Task: Add Sprouts Large Ripe Black Olives to the cart.
Action: Mouse moved to (17, 74)
Screenshot: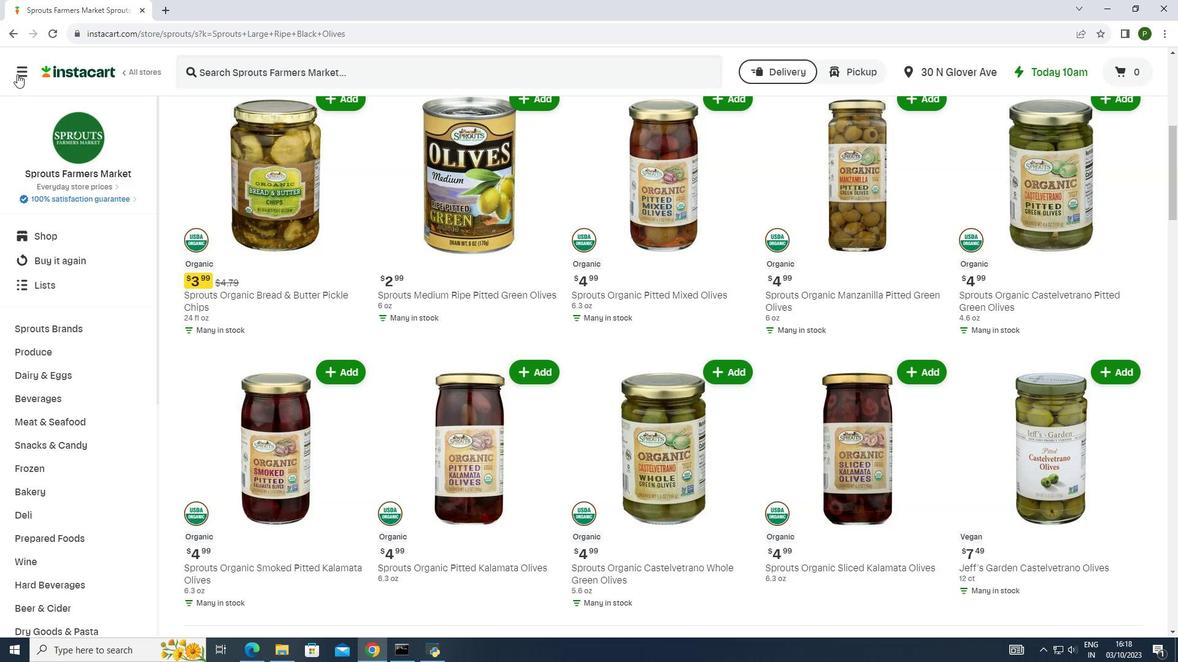 
Action: Mouse pressed left at (17, 74)
Screenshot: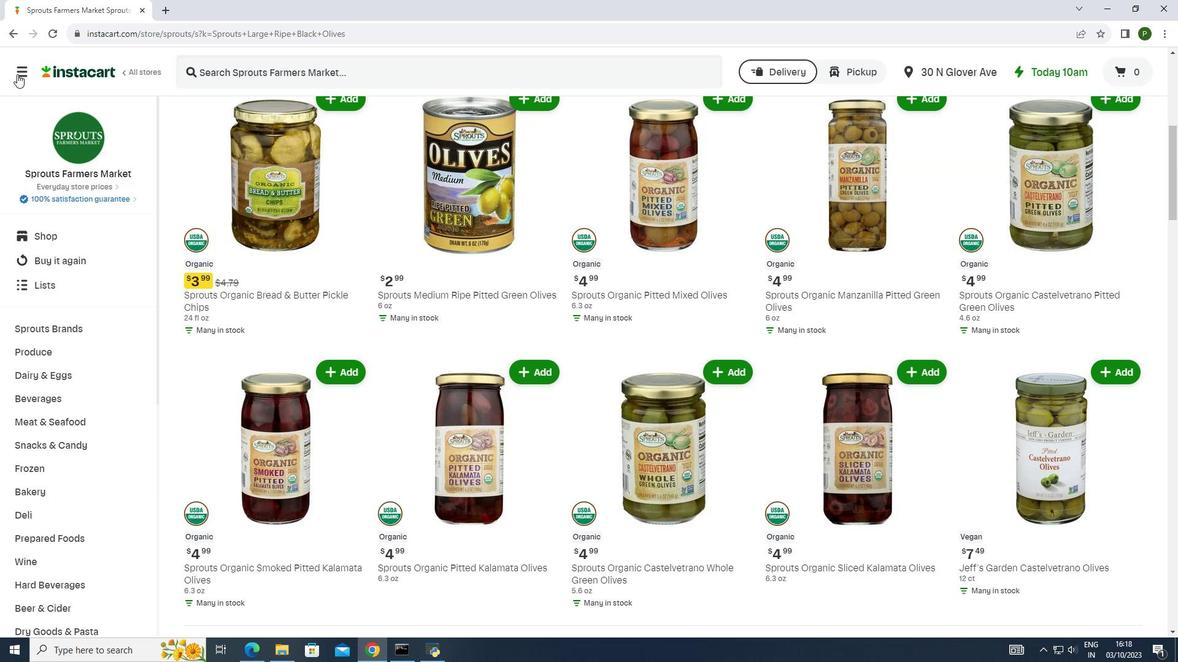 
Action: Mouse moved to (43, 322)
Screenshot: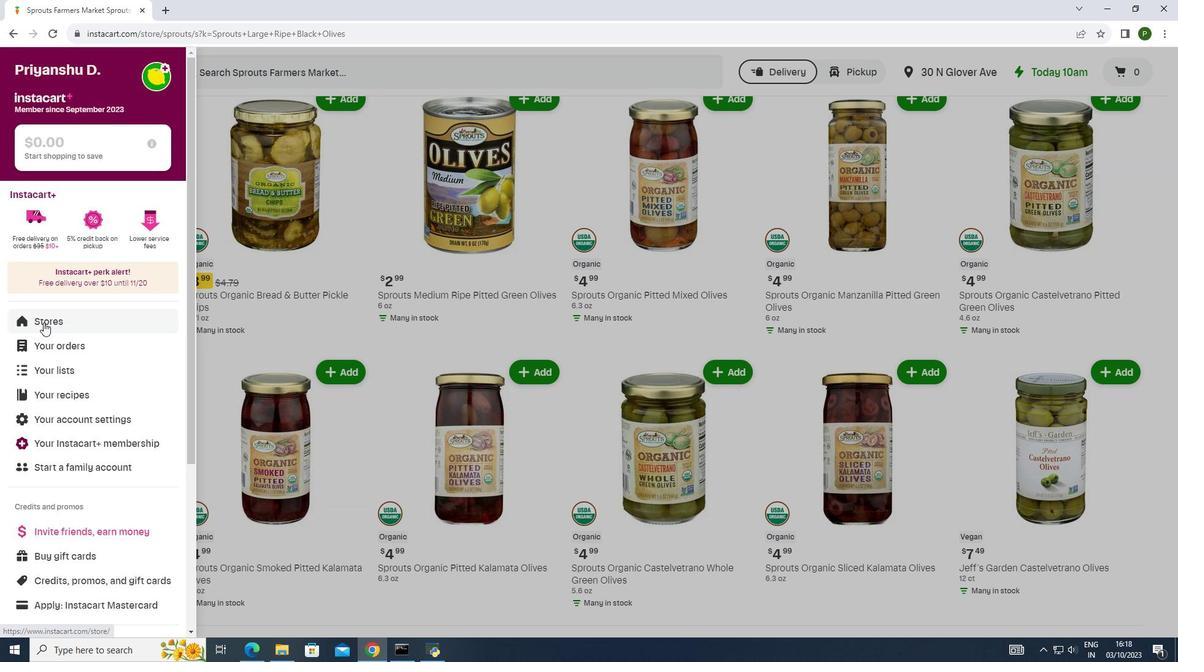 
Action: Mouse pressed left at (43, 322)
Screenshot: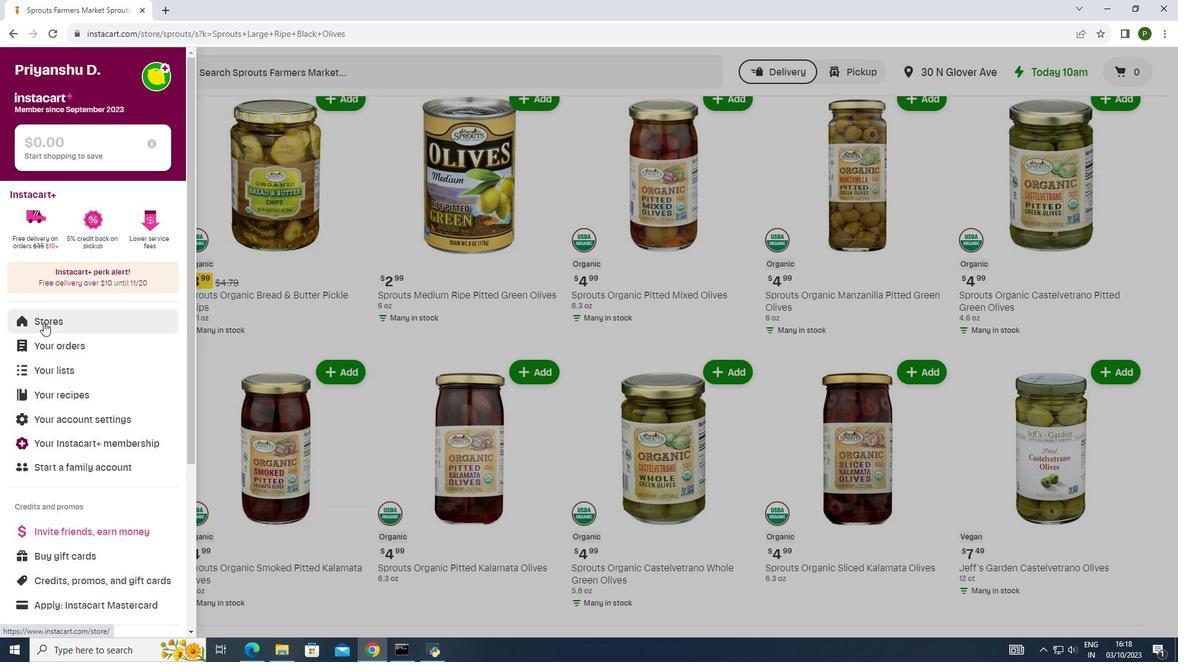 
Action: Mouse moved to (278, 130)
Screenshot: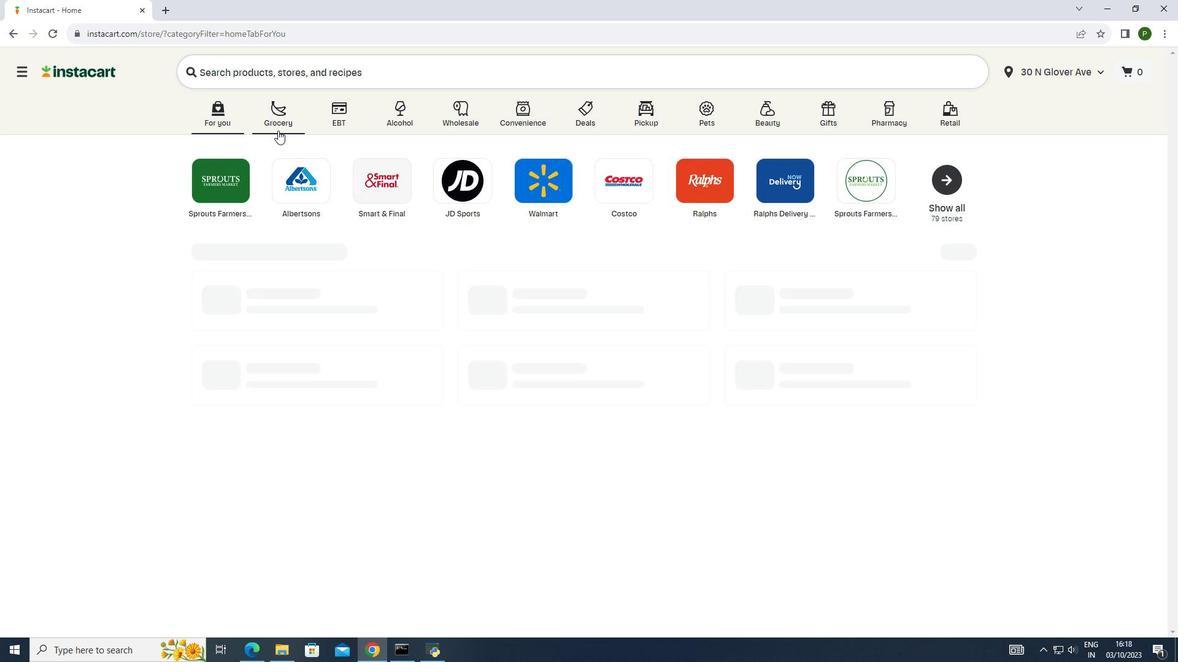 
Action: Mouse pressed left at (278, 130)
Screenshot: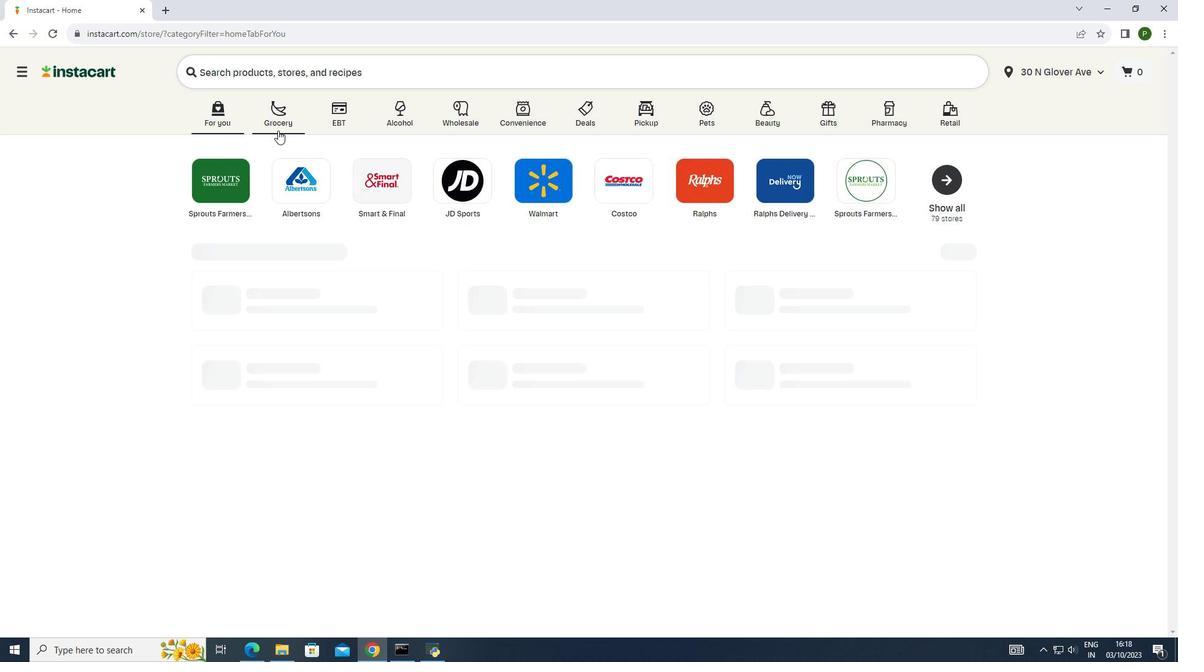
Action: Mouse moved to (615, 186)
Screenshot: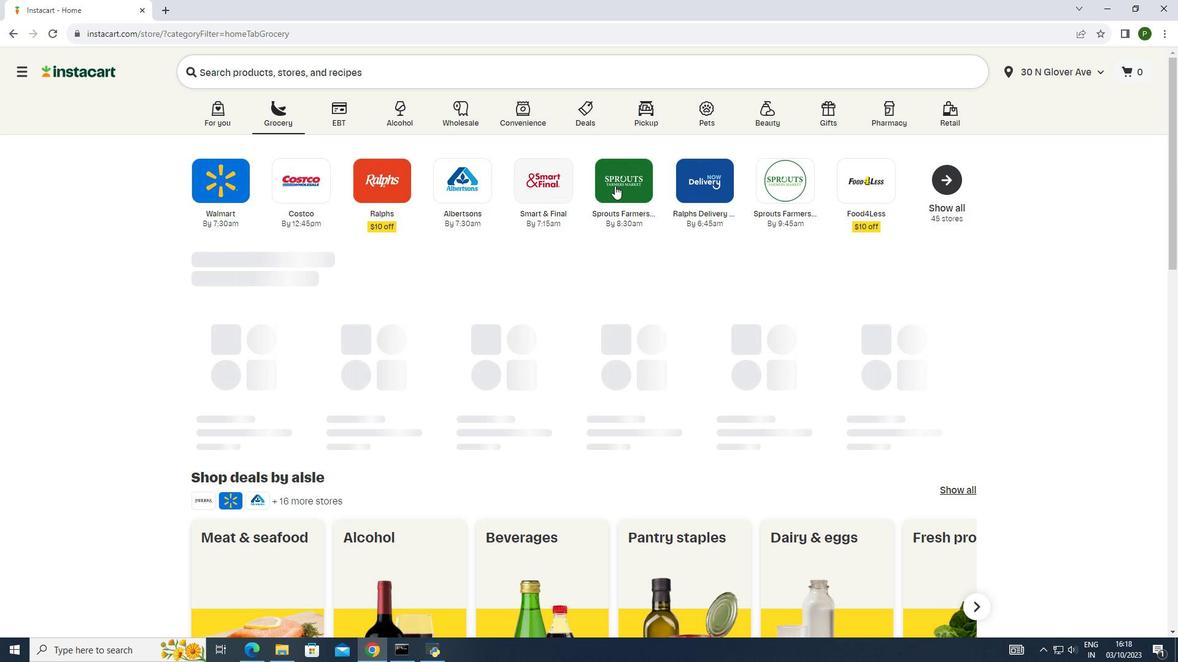 
Action: Mouse pressed left at (615, 186)
Screenshot: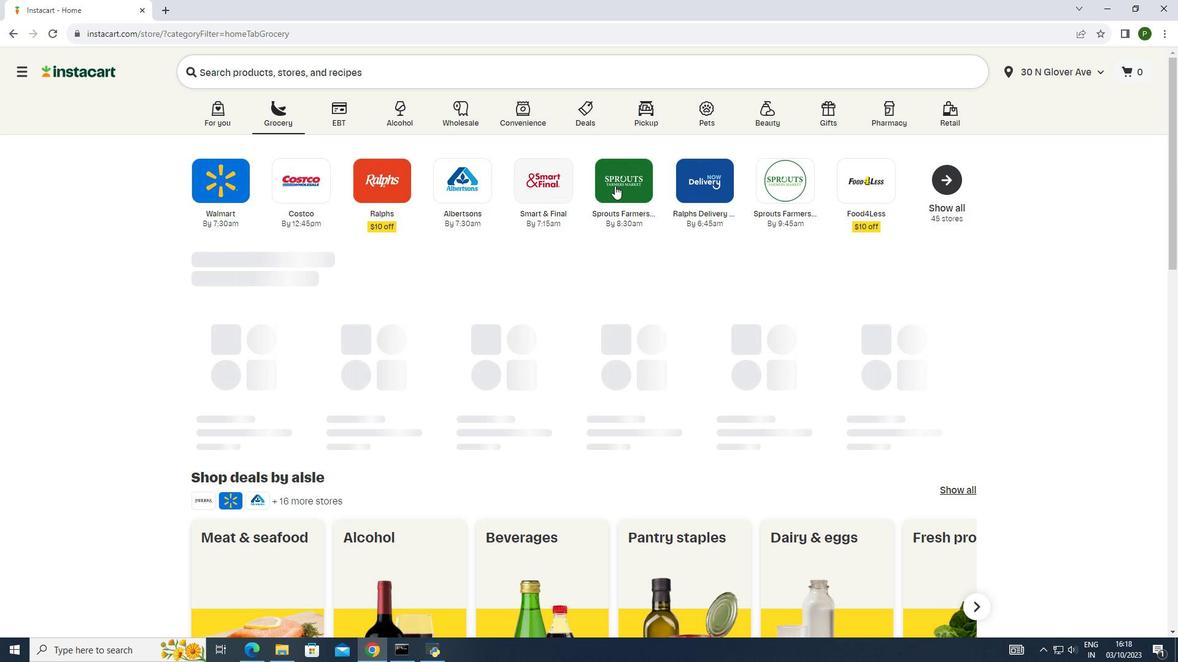 
Action: Mouse moved to (81, 325)
Screenshot: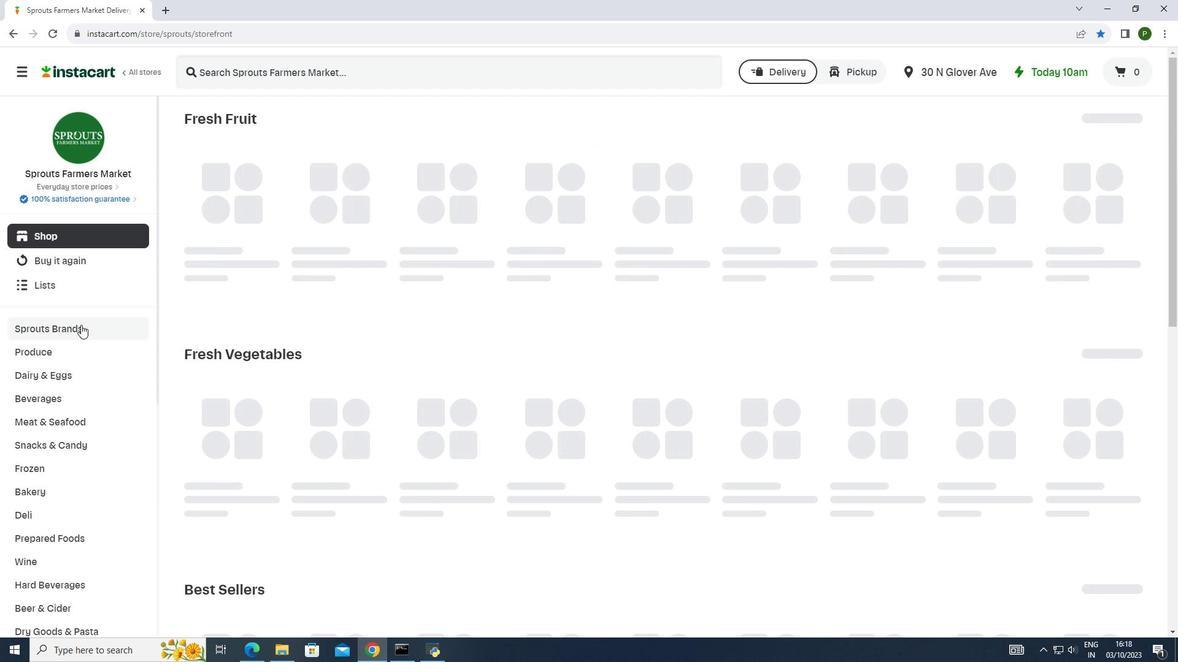 
Action: Mouse pressed left at (81, 325)
Screenshot: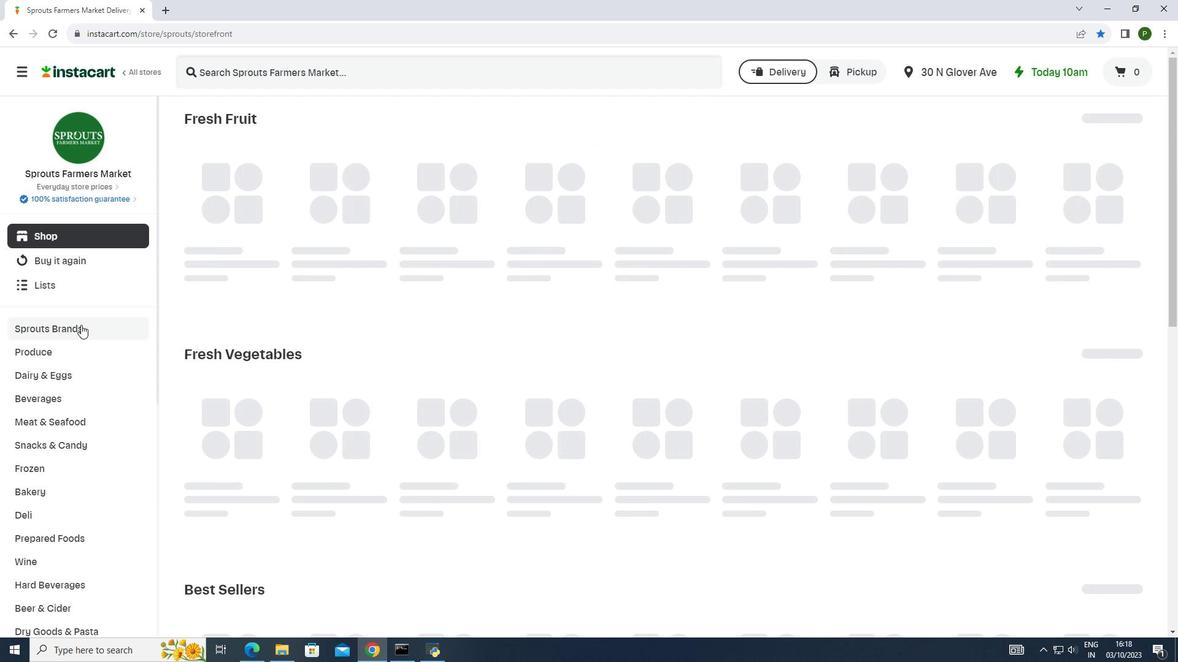 
Action: Mouse moved to (50, 426)
Screenshot: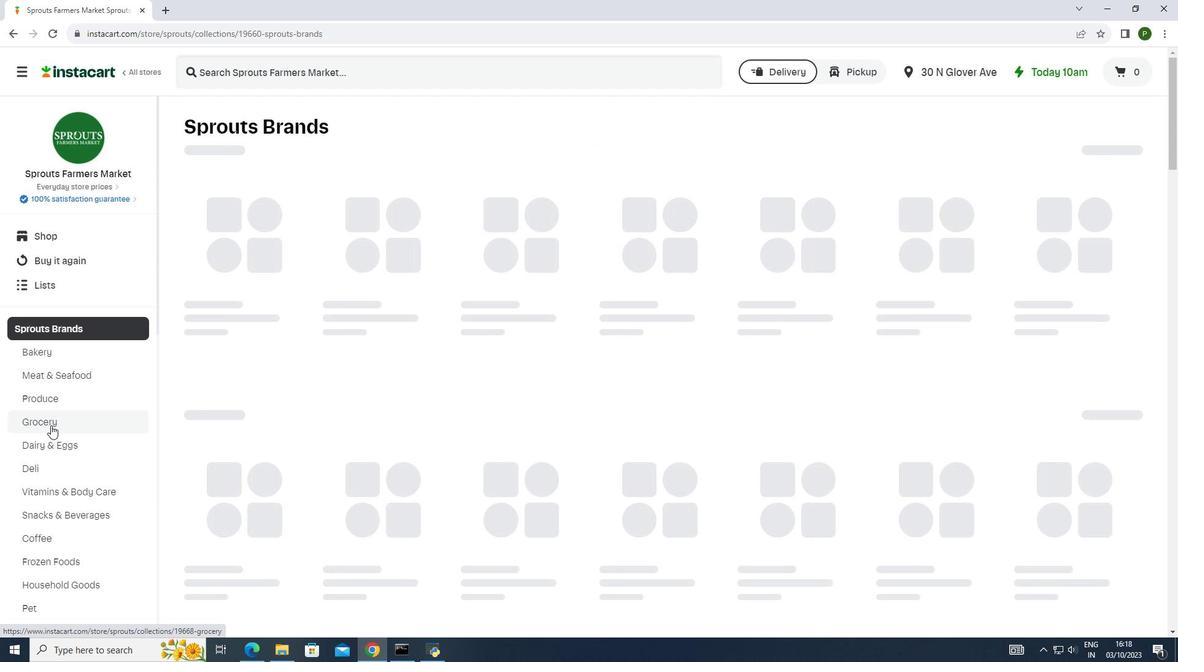 
Action: Mouse pressed left at (50, 426)
Screenshot: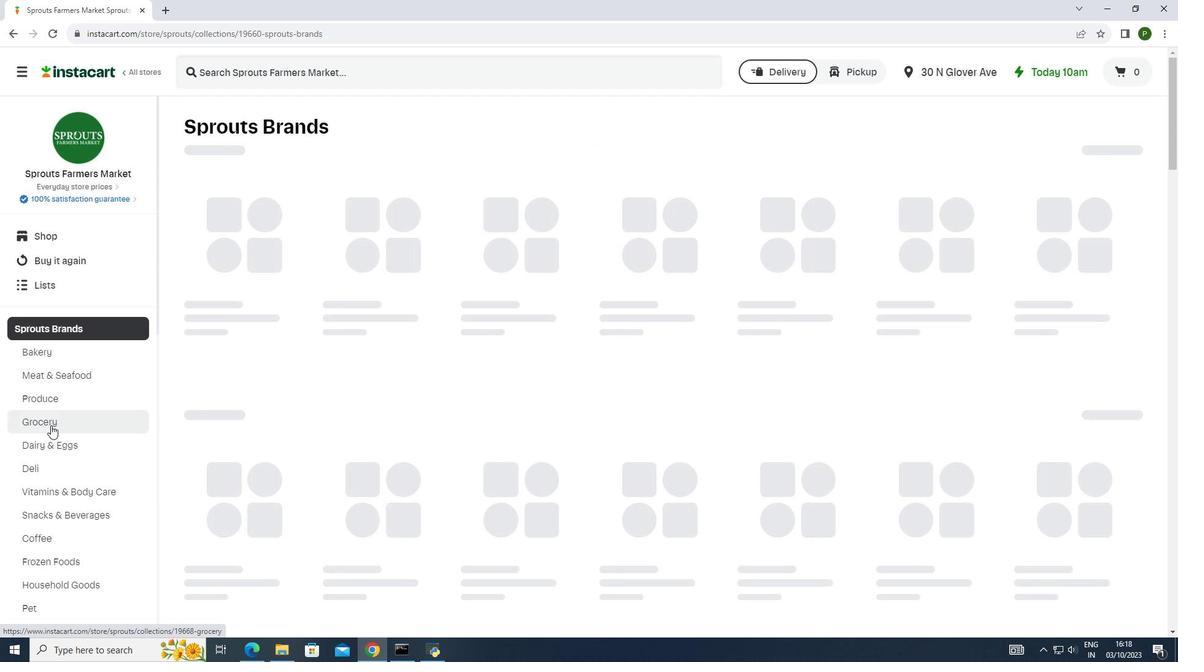 
Action: Mouse moved to (257, 252)
Screenshot: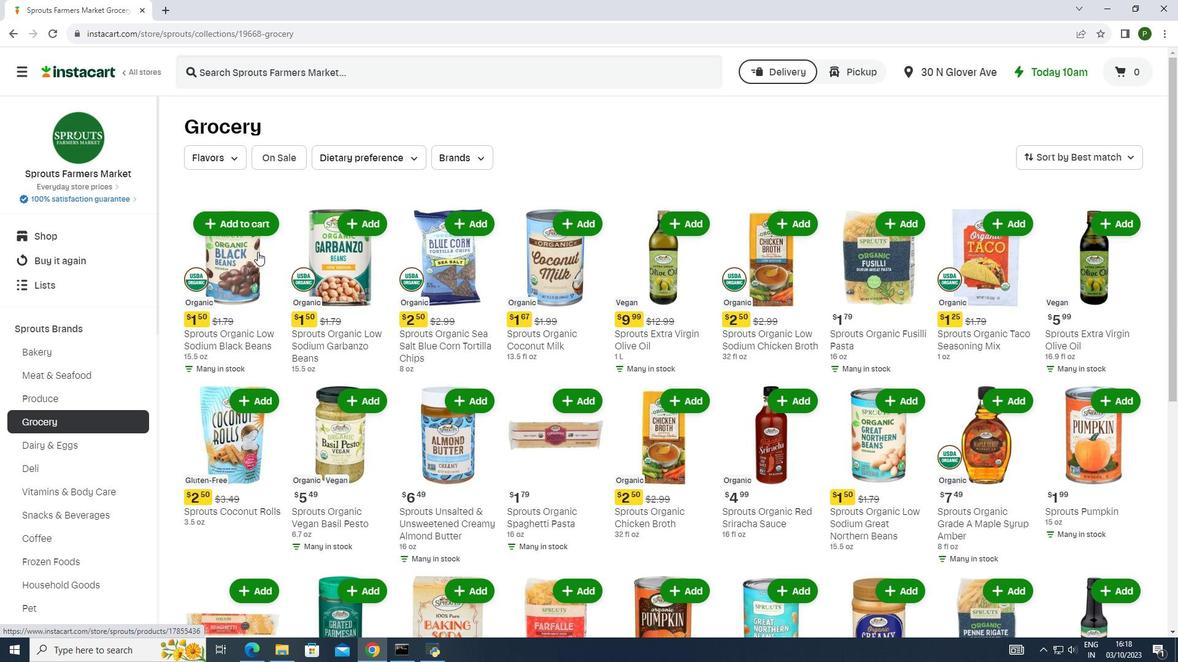 
Action: Mouse scrolled (257, 251) with delta (0, 0)
Screenshot: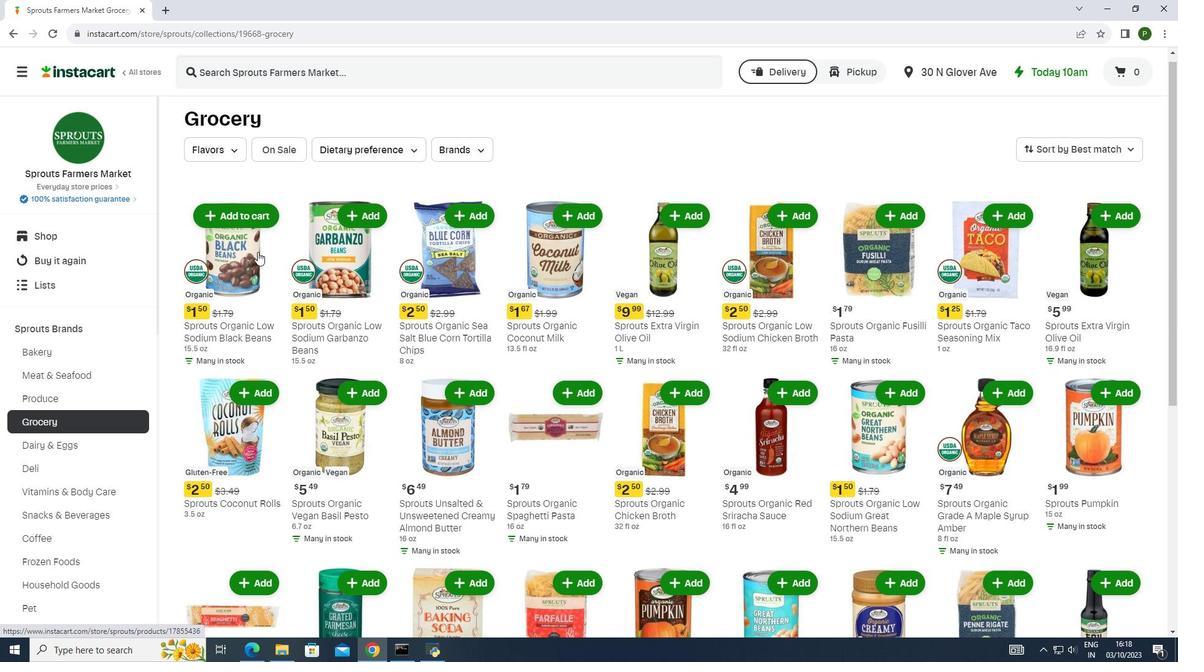 
Action: Mouse moved to (295, 255)
Screenshot: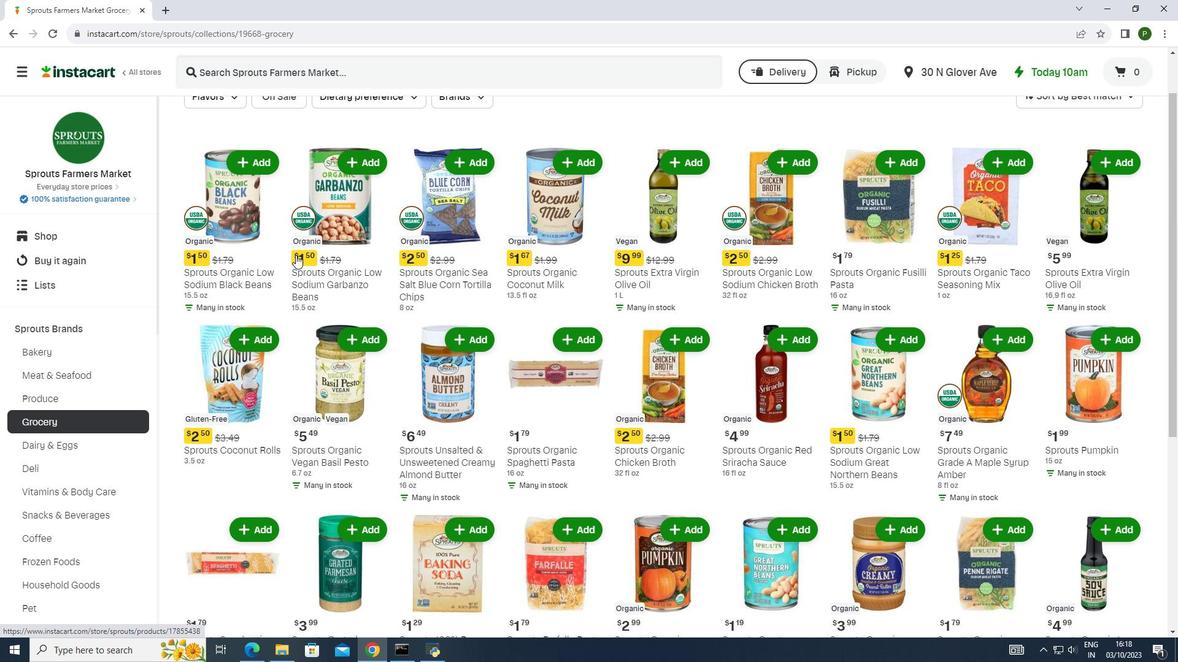 
Action: Mouse scrolled (295, 254) with delta (0, 0)
Screenshot: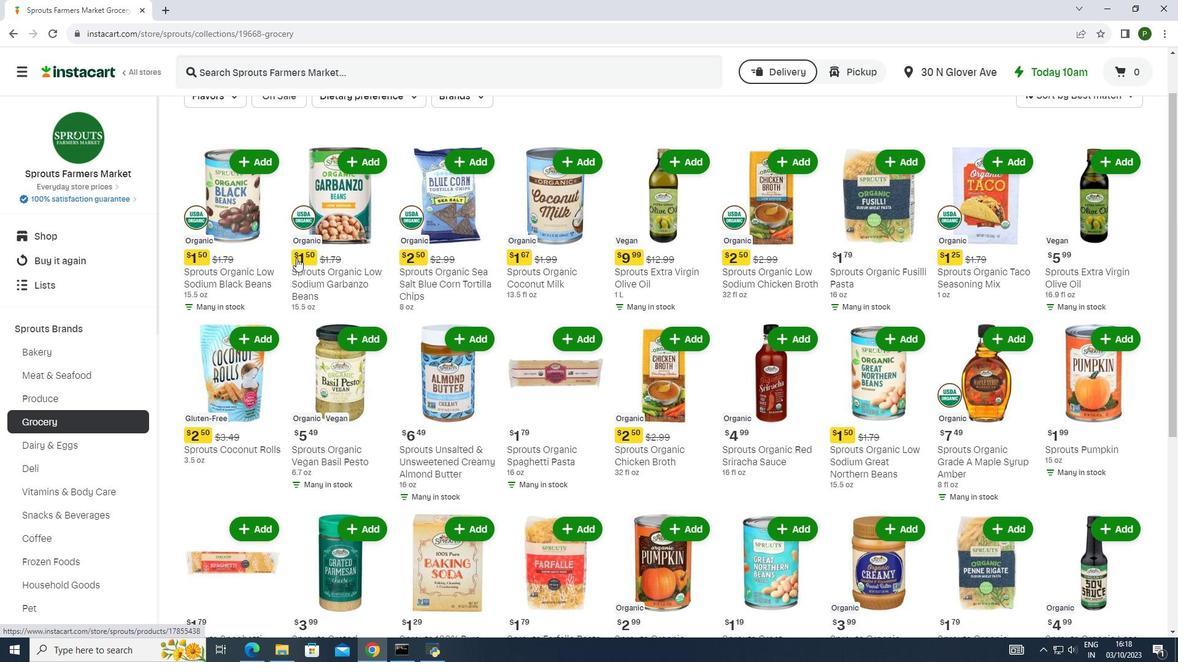 
Action: Mouse moved to (297, 260)
Screenshot: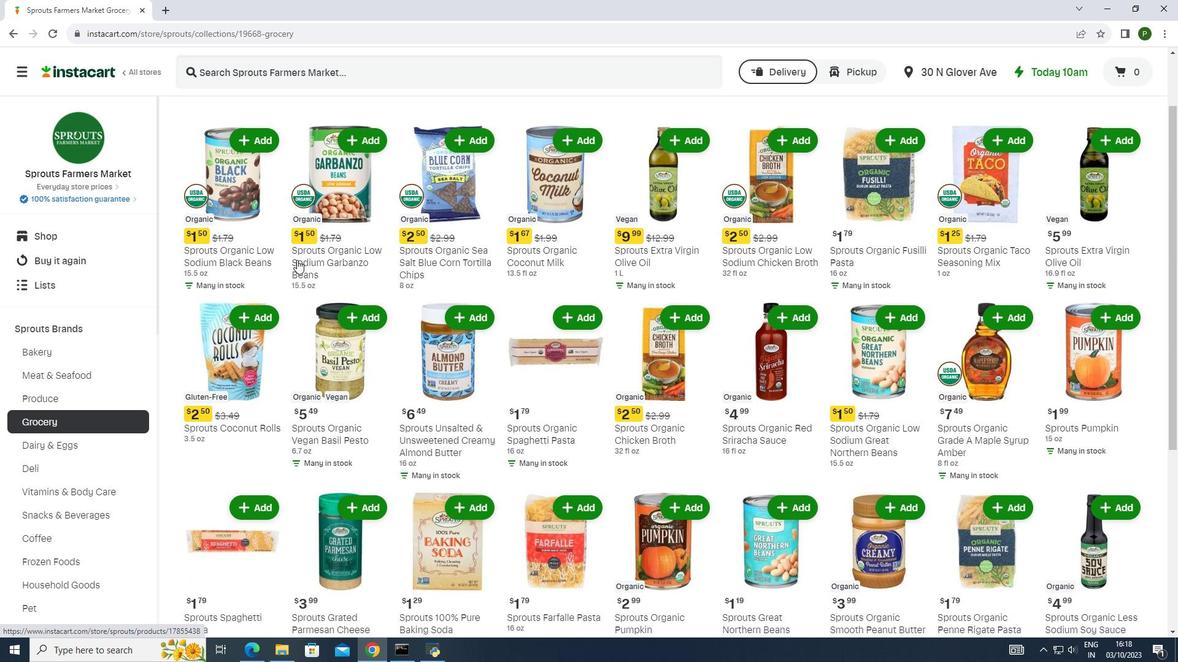 
Action: Mouse scrolled (297, 259) with delta (0, 0)
Screenshot: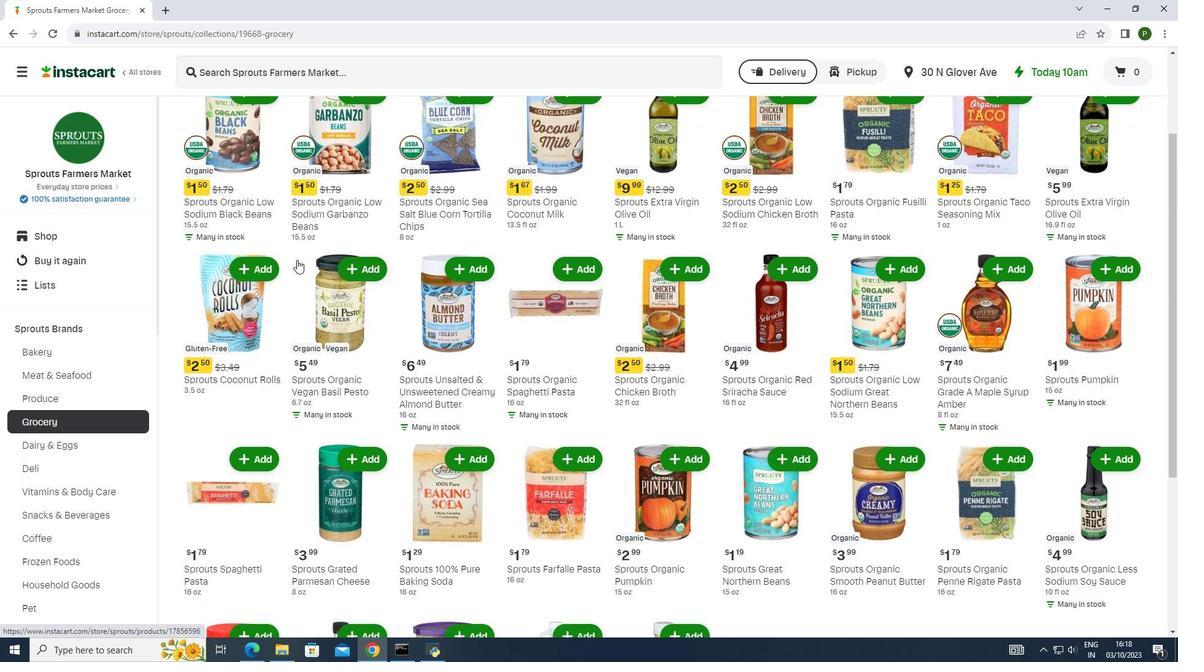 
Action: Mouse moved to (271, 269)
Screenshot: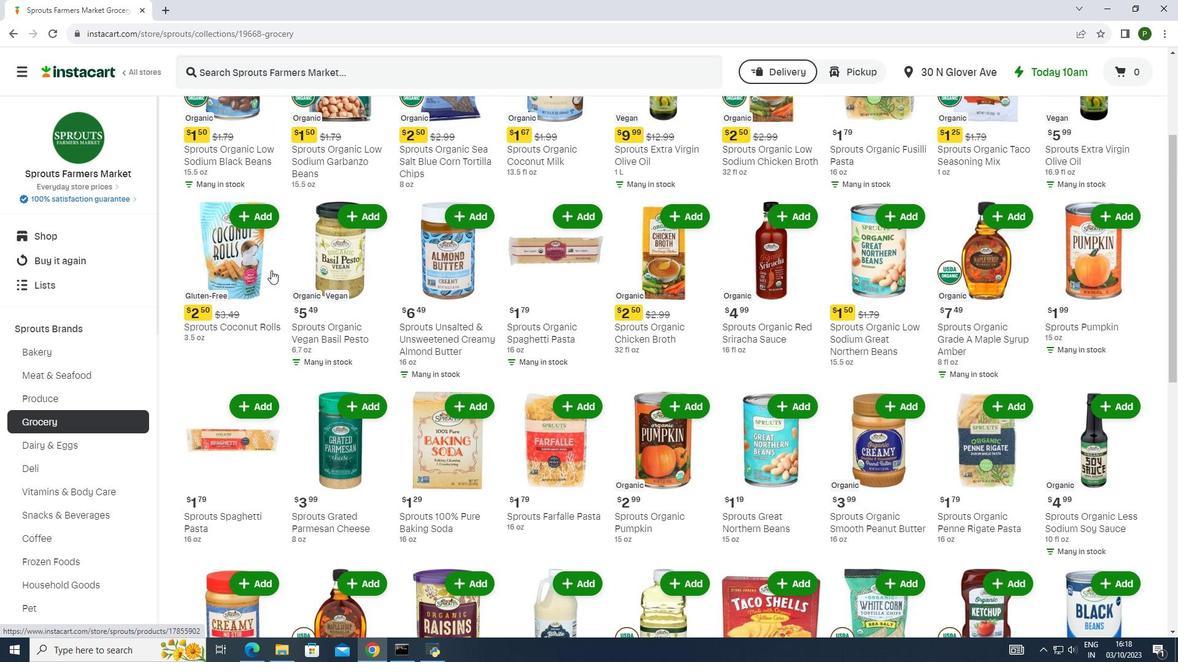 
Action: Mouse scrolled (271, 268) with delta (0, 0)
Screenshot: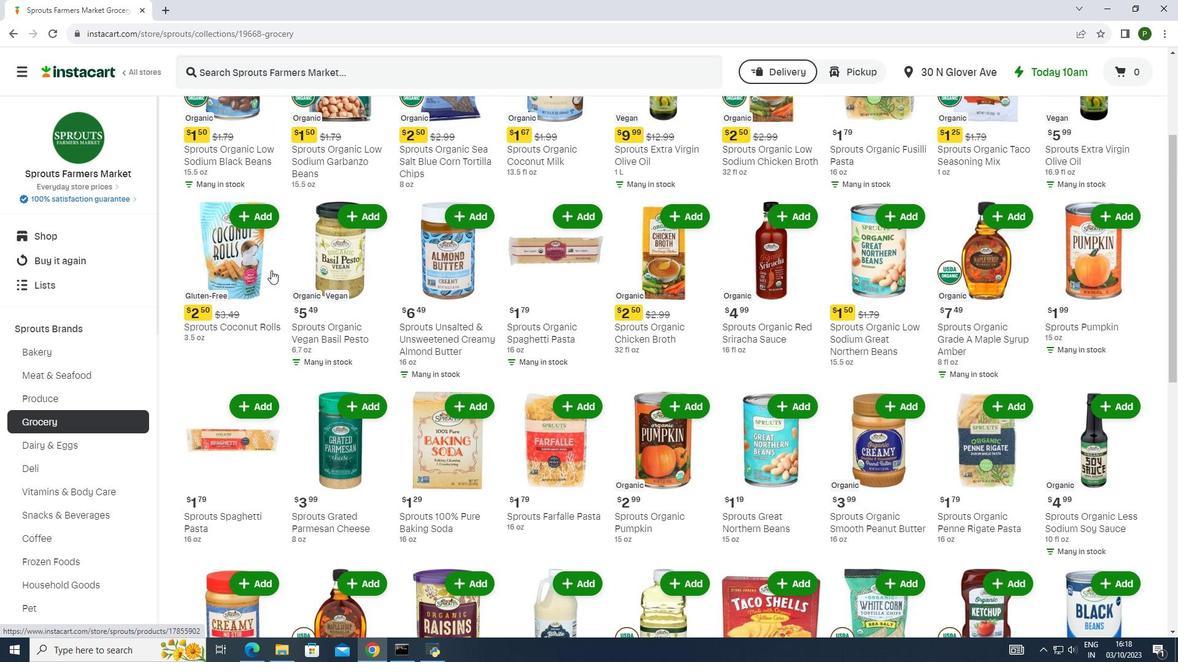 
Action: Mouse moved to (271, 270)
Screenshot: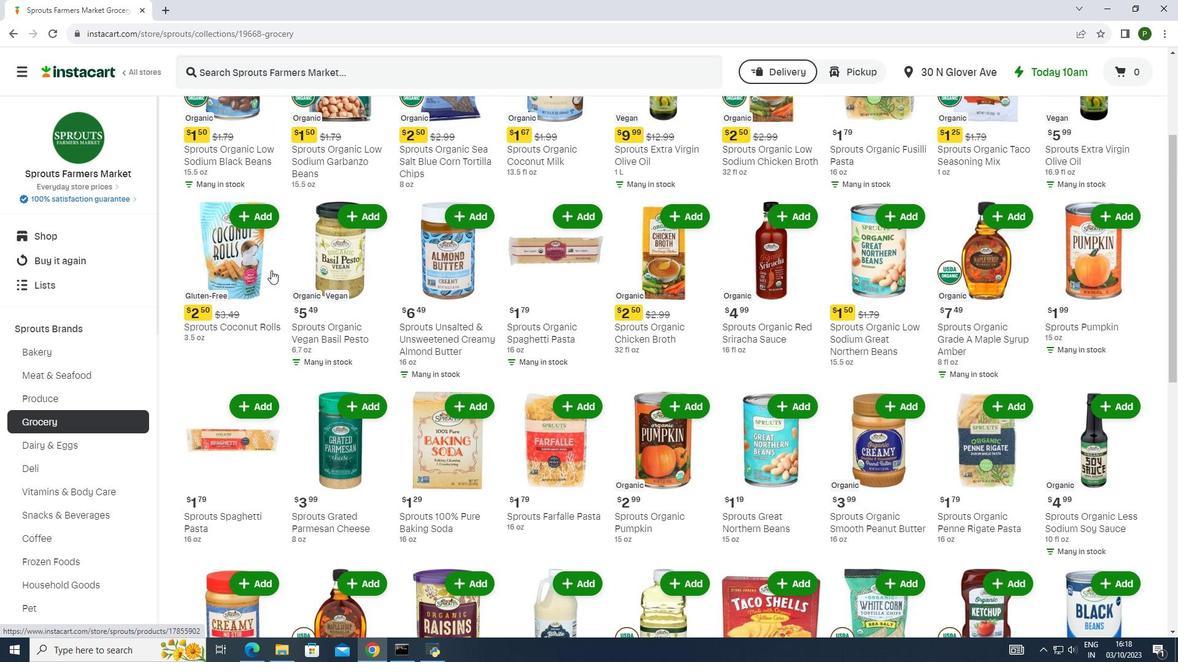 
Action: Mouse scrolled (271, 270) with delta (0, 0)
Screenshot: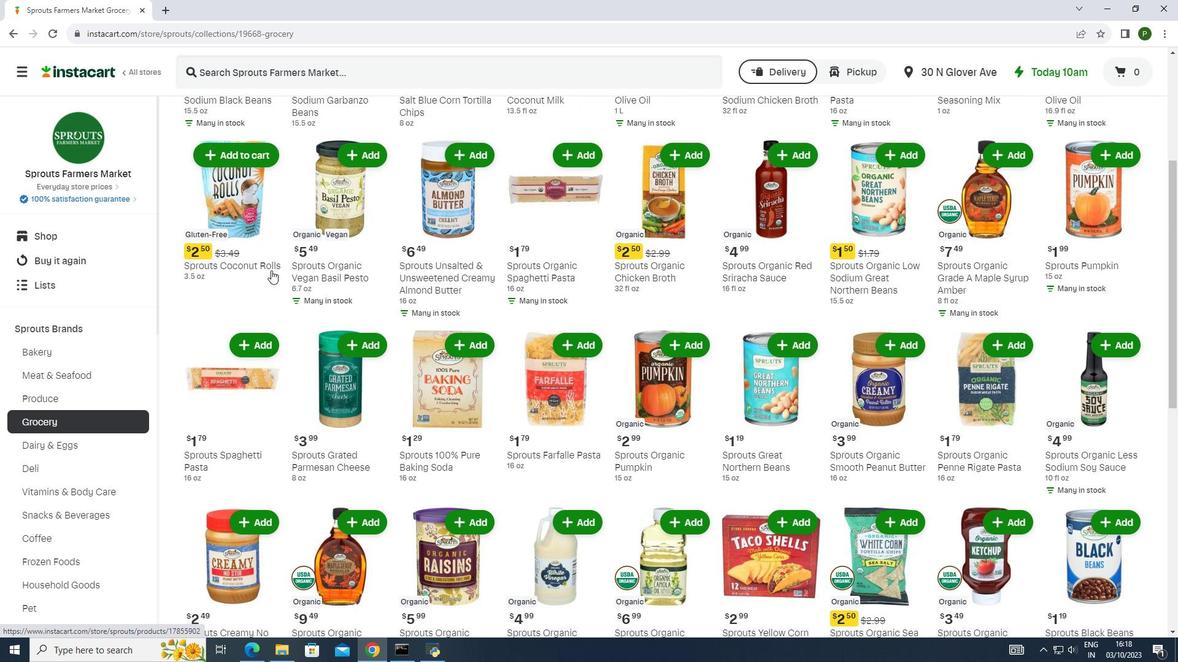 
Action: Mouse scrolled (271, 270) with delta (0, 0)
Screenshot: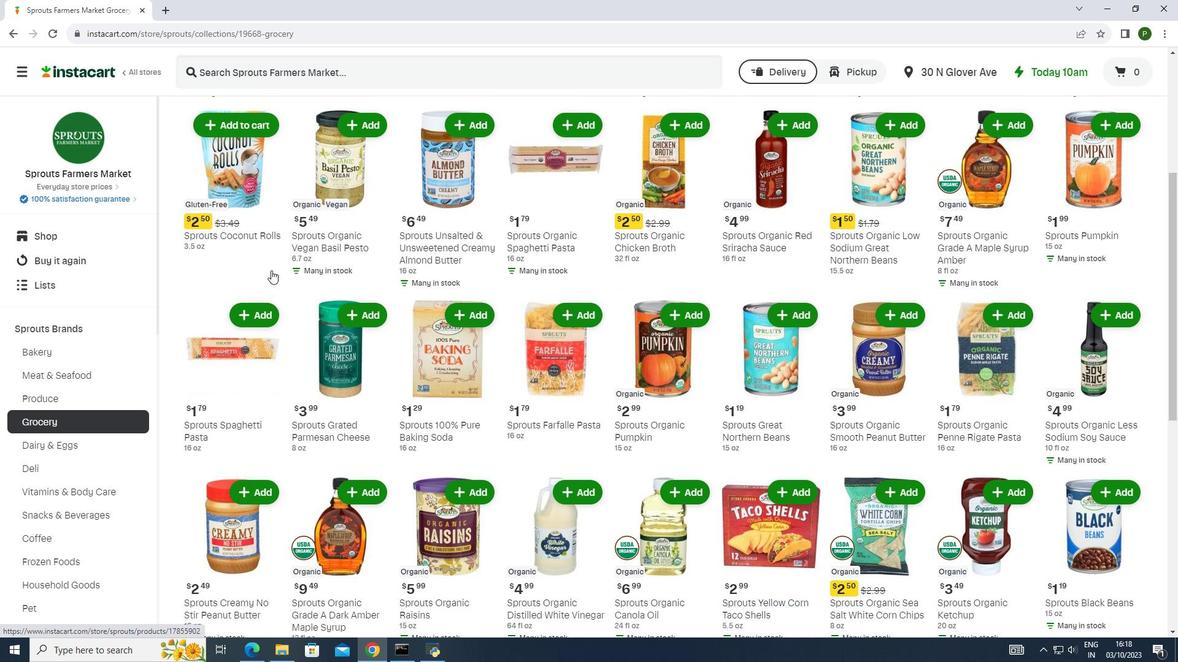 
Action: Mouse scrolled (271, 270) with delta (0, 0)
Screenshot: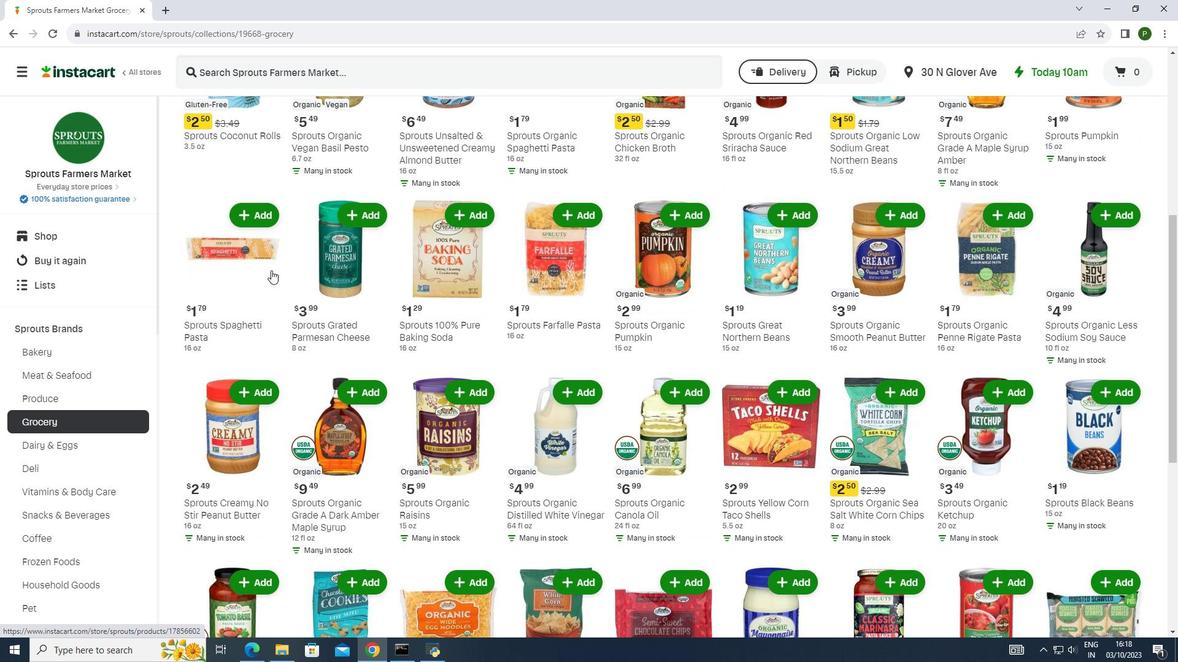 
Action: Mouse scrolled (271, 270) with delta (0, 0)
Screenshot: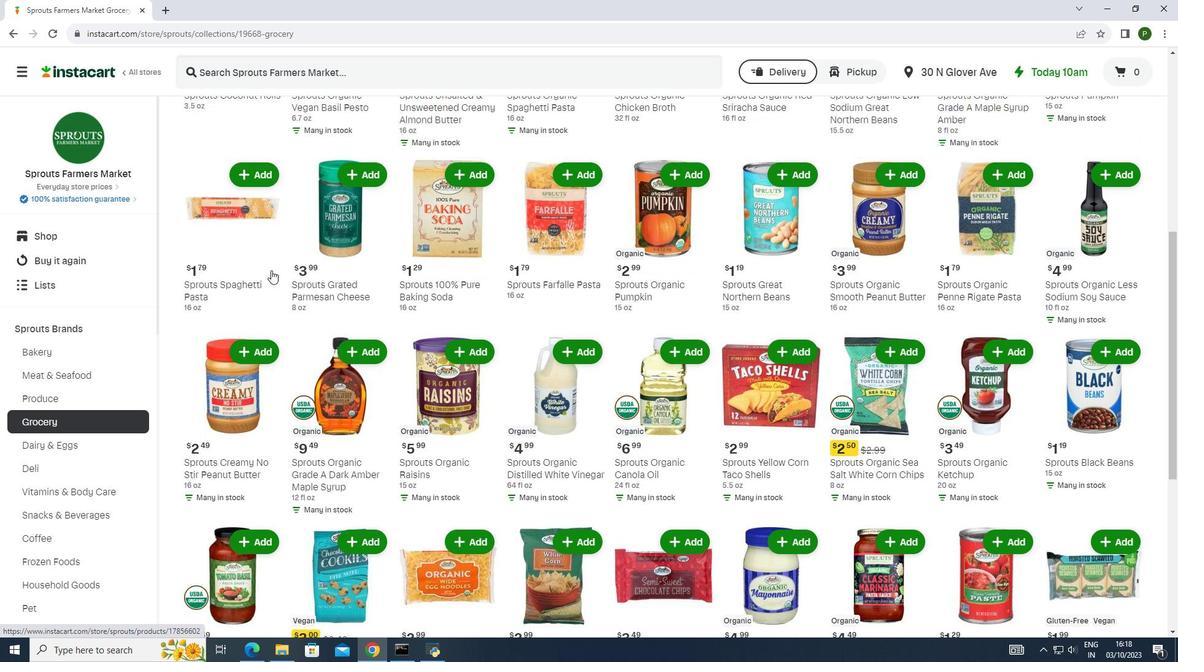 
Action: Mouse scrolled (271, 271) with delta (0, 0)
Screenshot: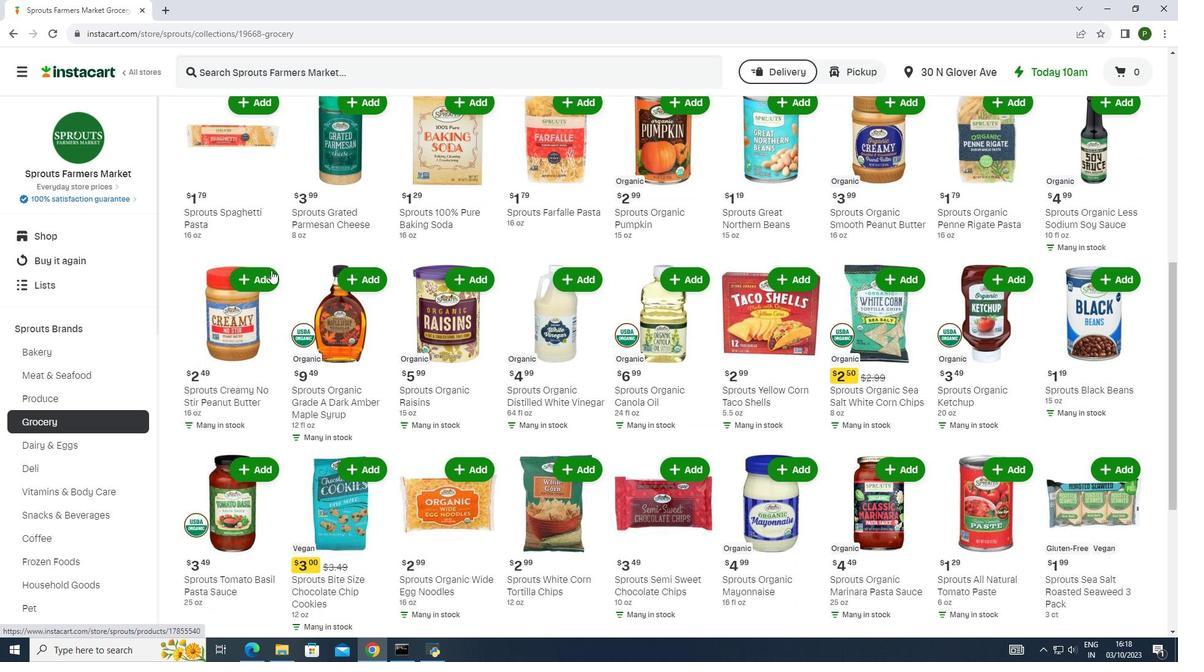 
Action: Mouse scrolled (271, 270) with delta (0, 0)
Screenshot: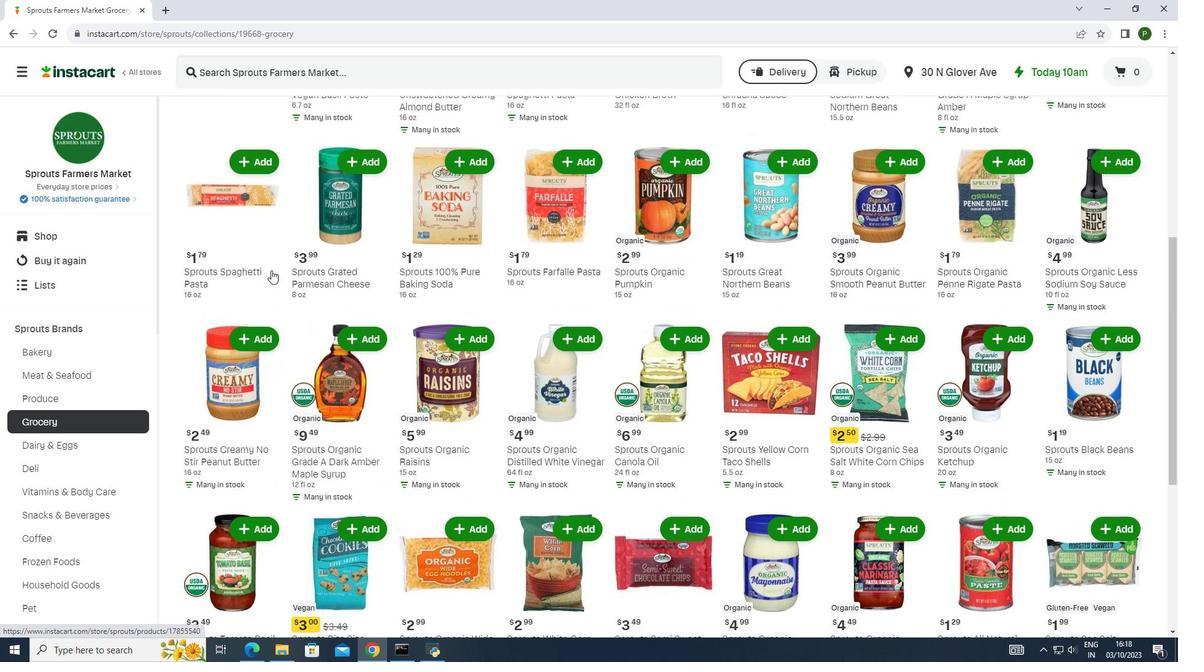 
Action: Mouse scrolled (271, 270) with delta (0, 0)
Screenshot: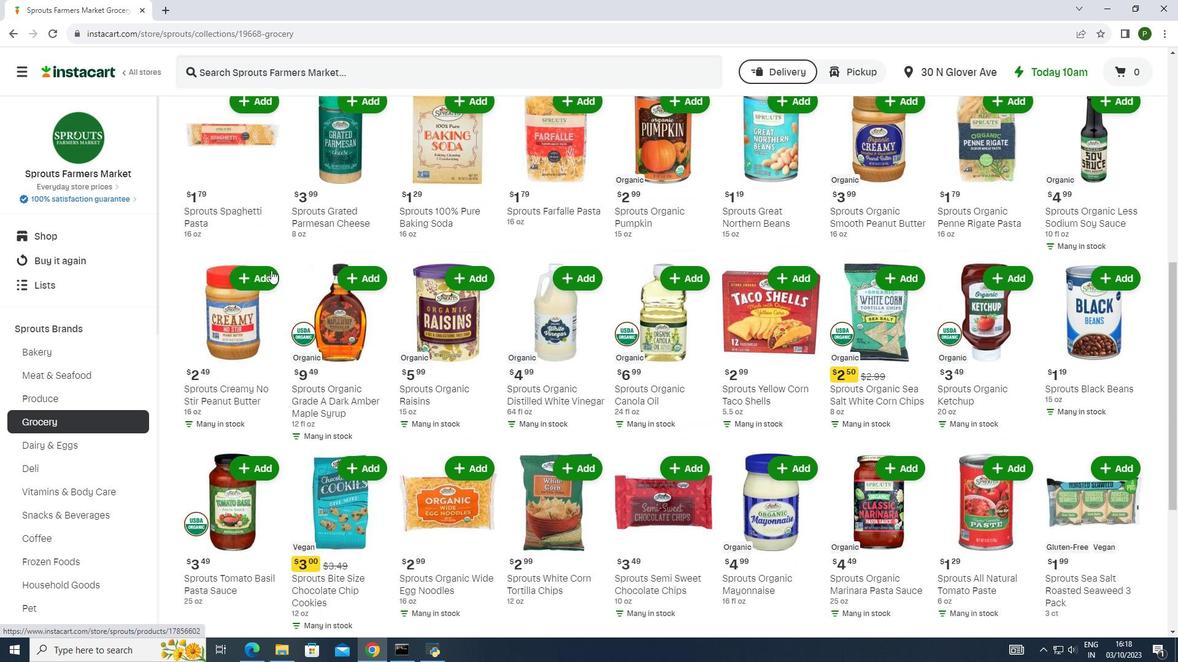 
Action: Mouse moved to (271, 271)
Screenshot: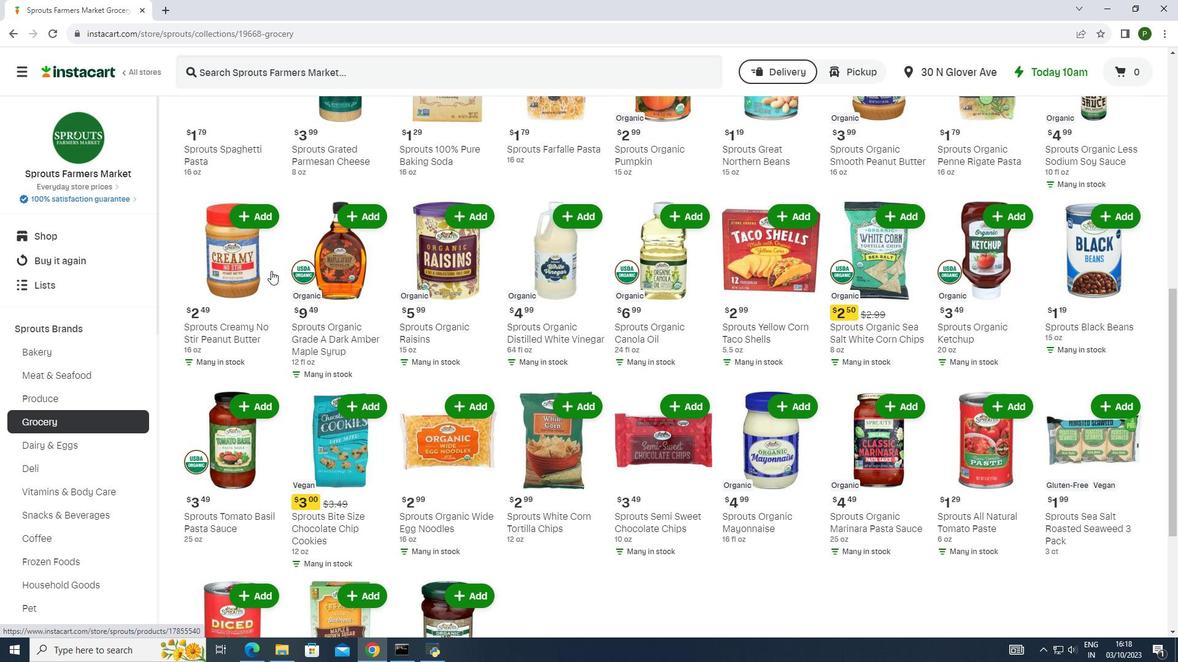 
Action: Mouse scrolled (271, 270) with delta (0, 0)
Screenshot: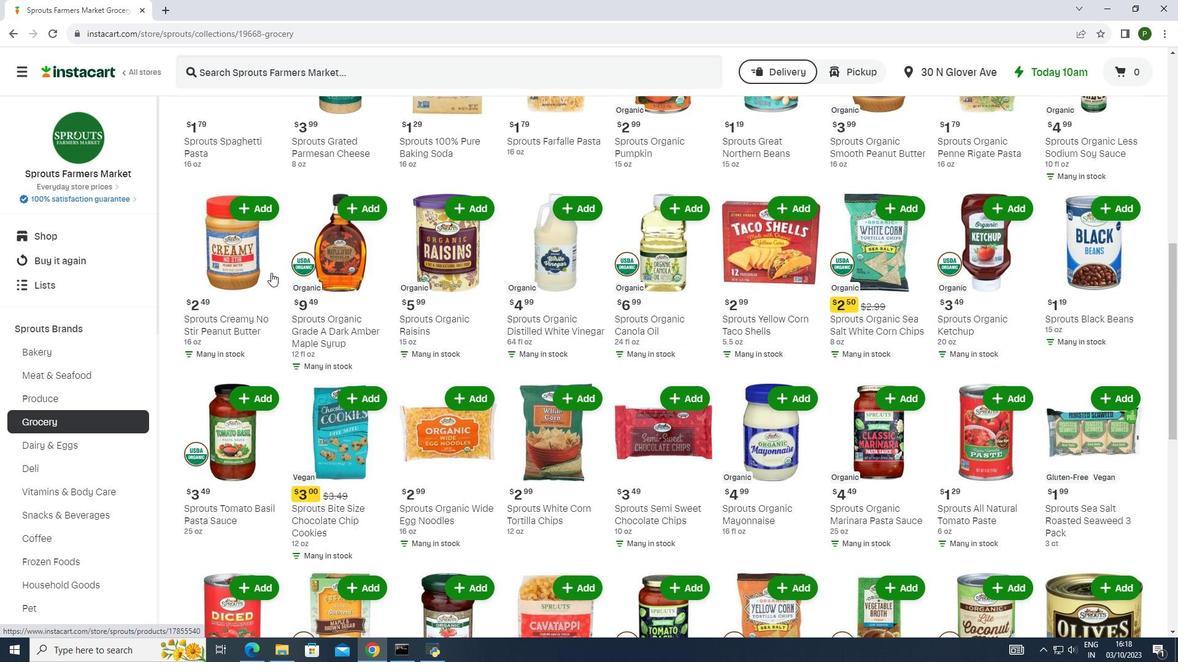 
Action: Mouse moved to (271, 273)
Screenshot: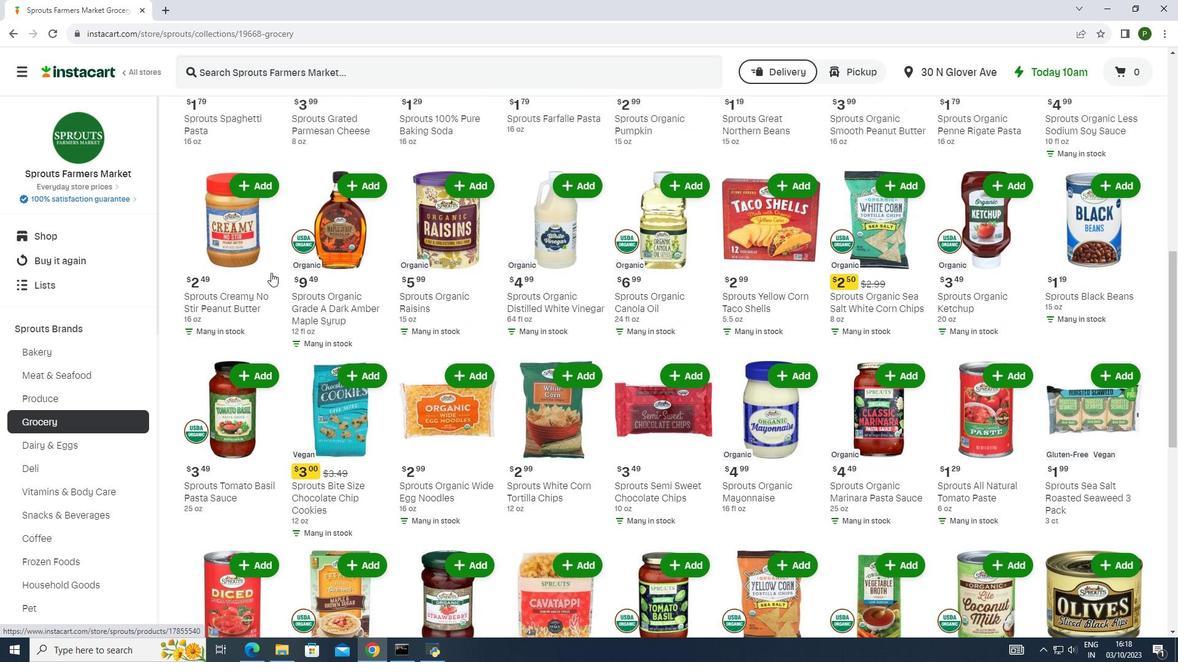 
Action: Mouse scrolled (271, 272) with delta (0, 0)
Screenshot: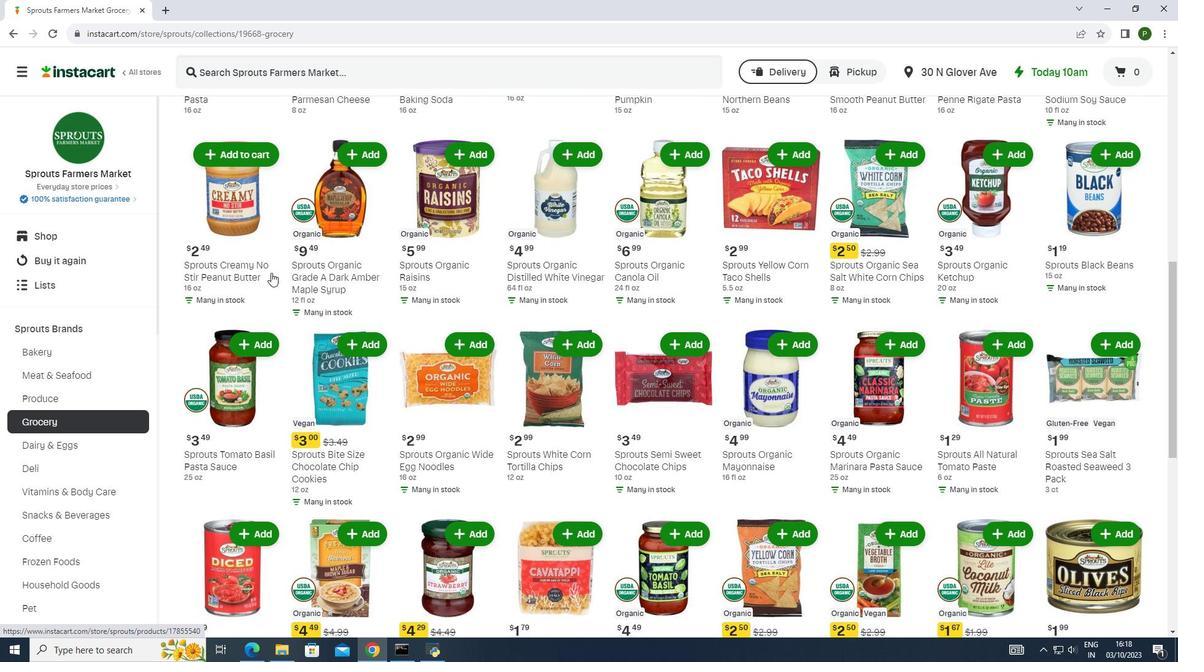 
Action: Mouse scrolled (271, 272) with delta (0, 0)
Screenshot: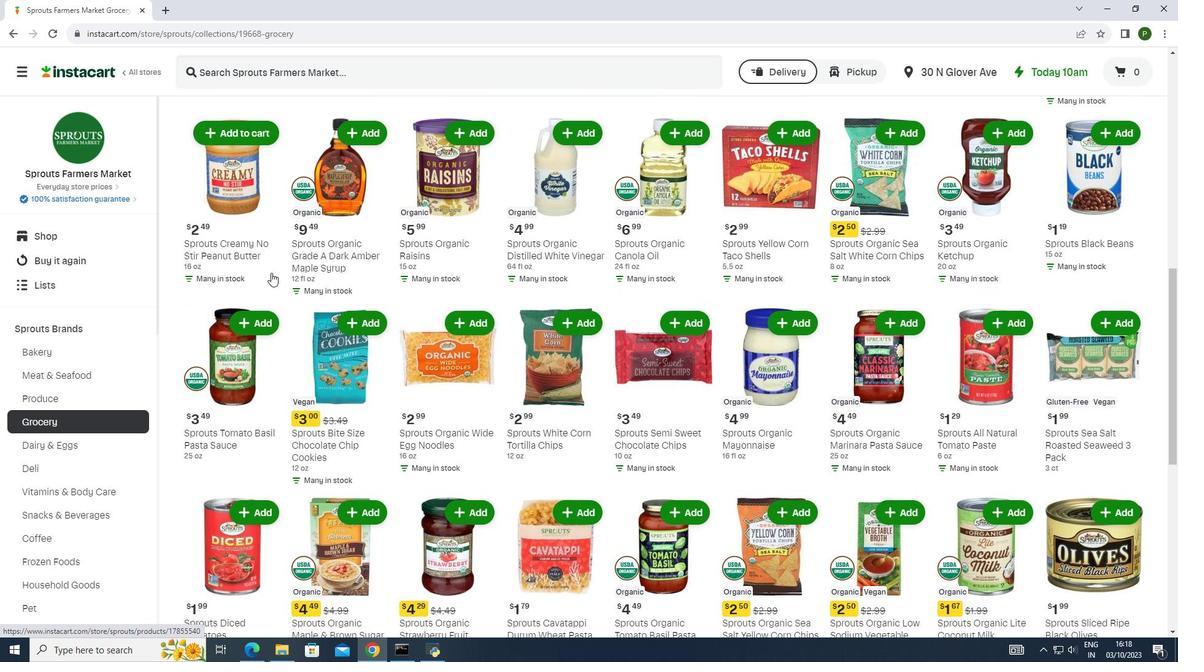 
Action: Mouse scrolled (271, 272) with delta (0, 0)
Screenshot: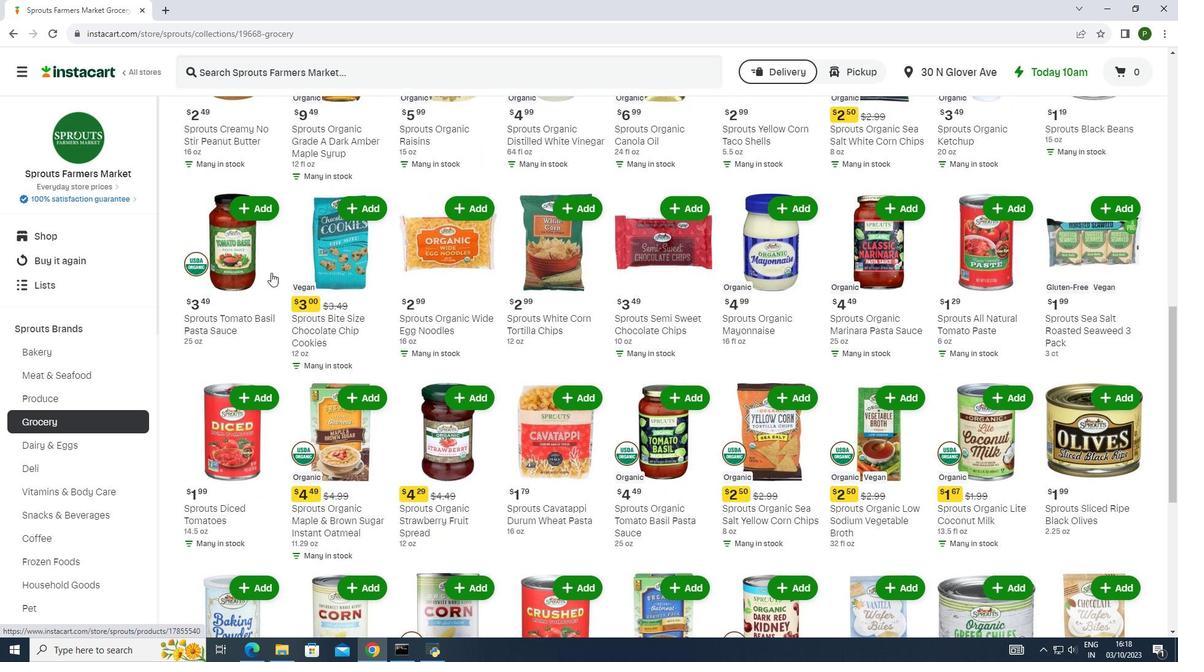 
Action: Mouse scrolled (271, 272) with delta (0, 0)
Screenshot: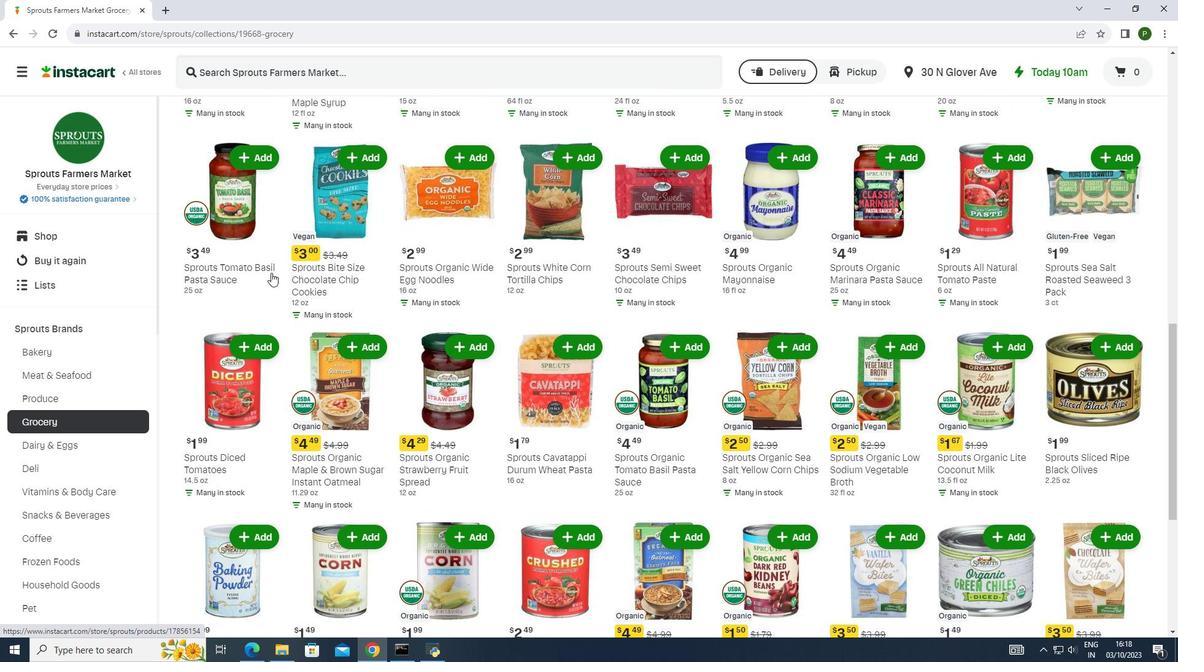 
Action: Mouse scrolled (271, 272) with delta (0, 0)
Screenshot: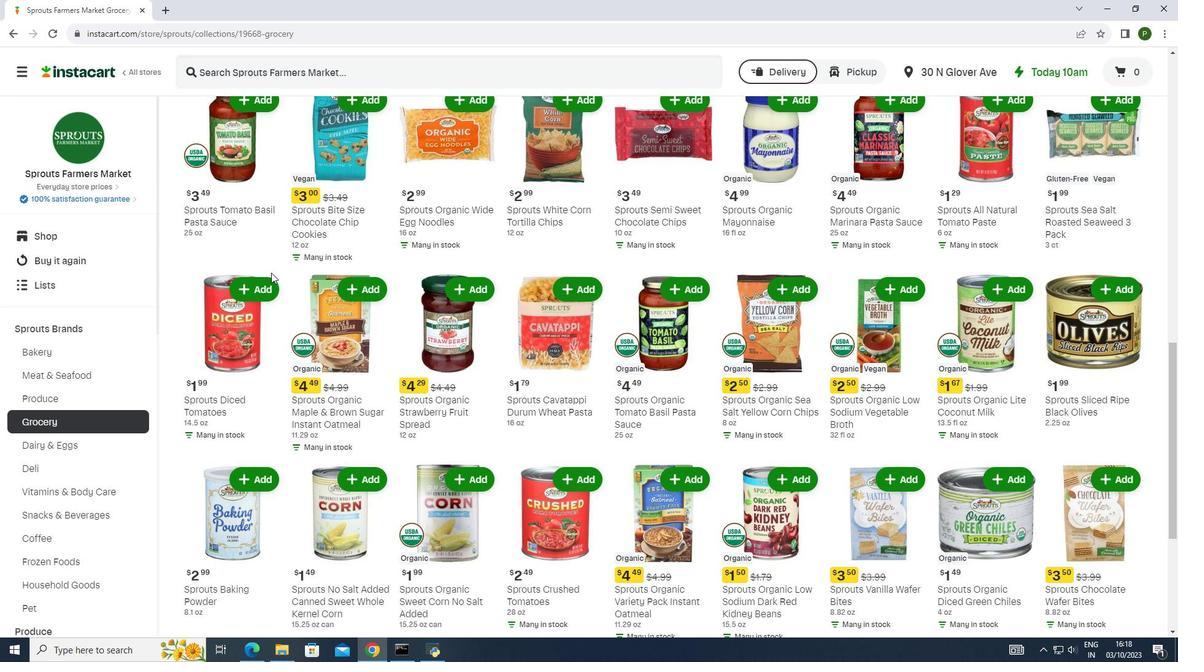 
Action: Mouse scrolled (271, 272) with delta (0, 0)
Screenshot: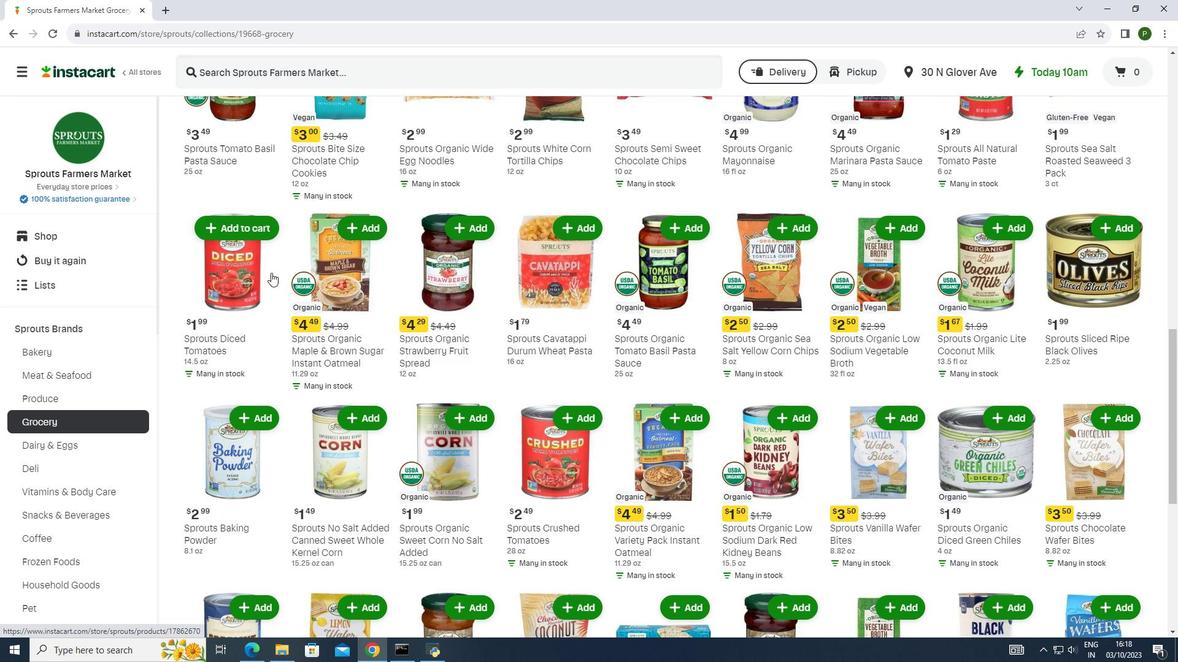 
Action: Mouse scrolled (271, 272) with delta (0, 0)
Screenshot: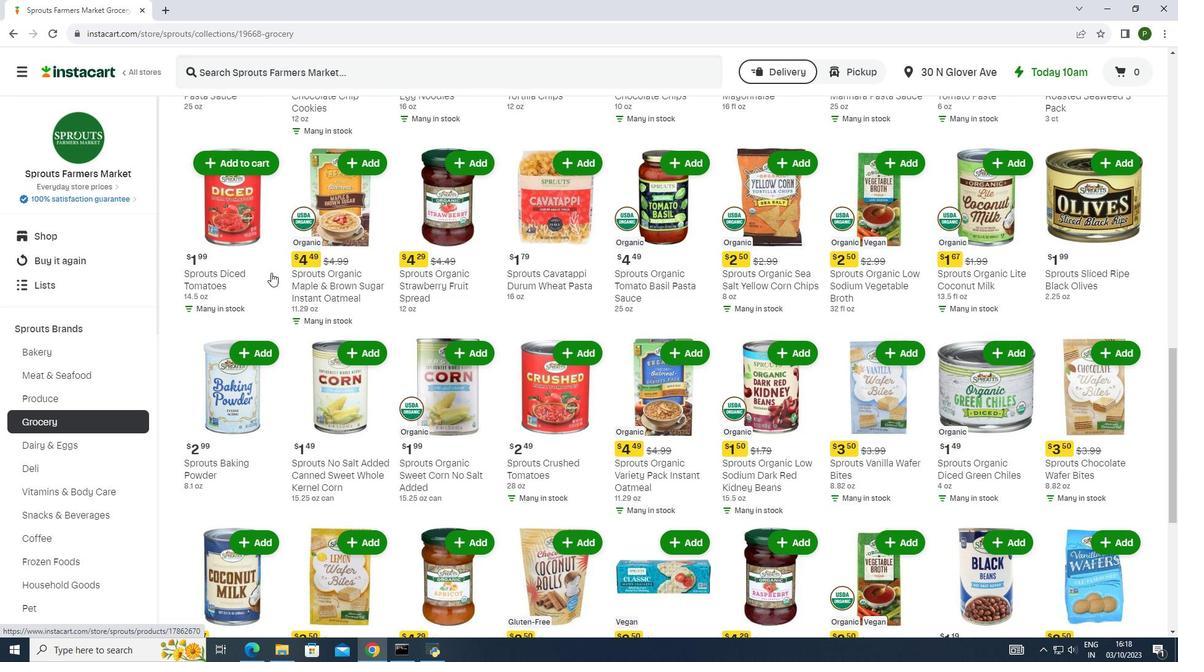 
Action: Mouse scrolled (271, 272) with delta (0, 0)
Screenshot: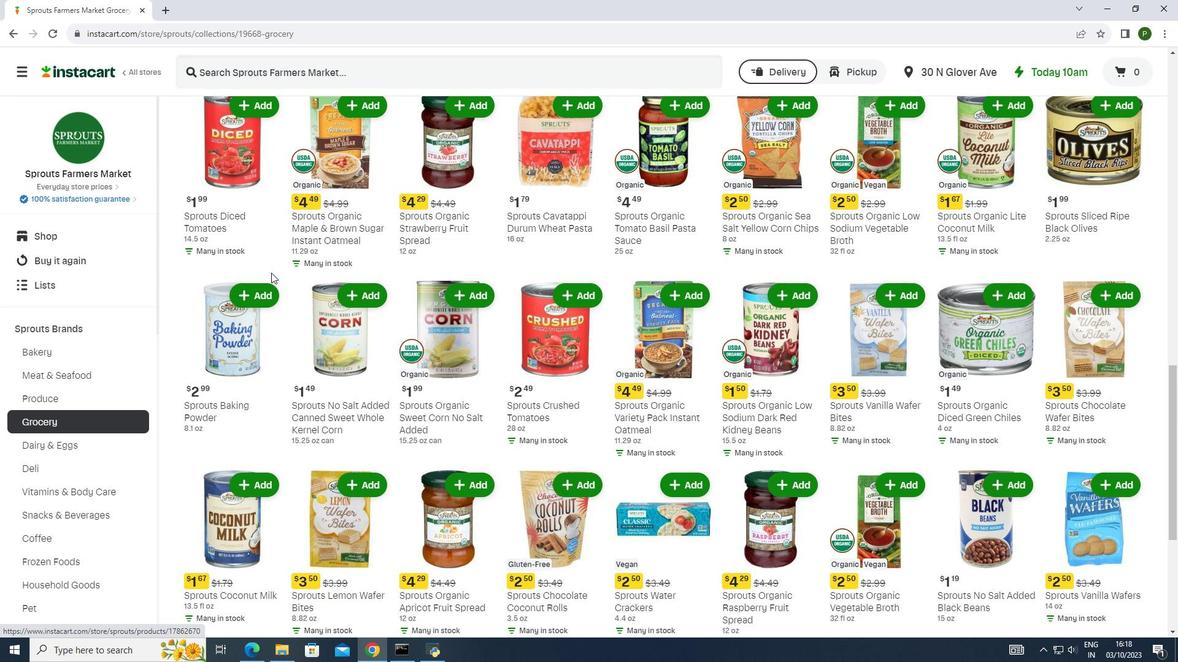 
Action: Mouse scrolled (271, 272) with delta (0, 0)
Screenshot: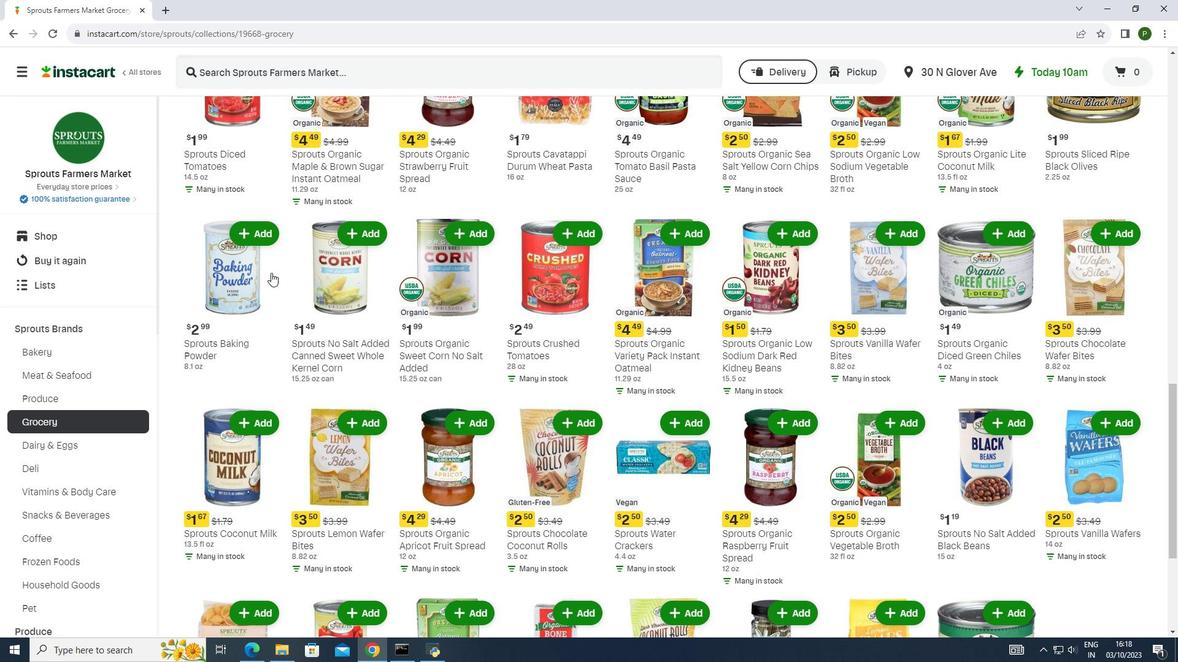 
Action: Mouse scrolled (271, 272) with delta (0, 0)
Screenshot: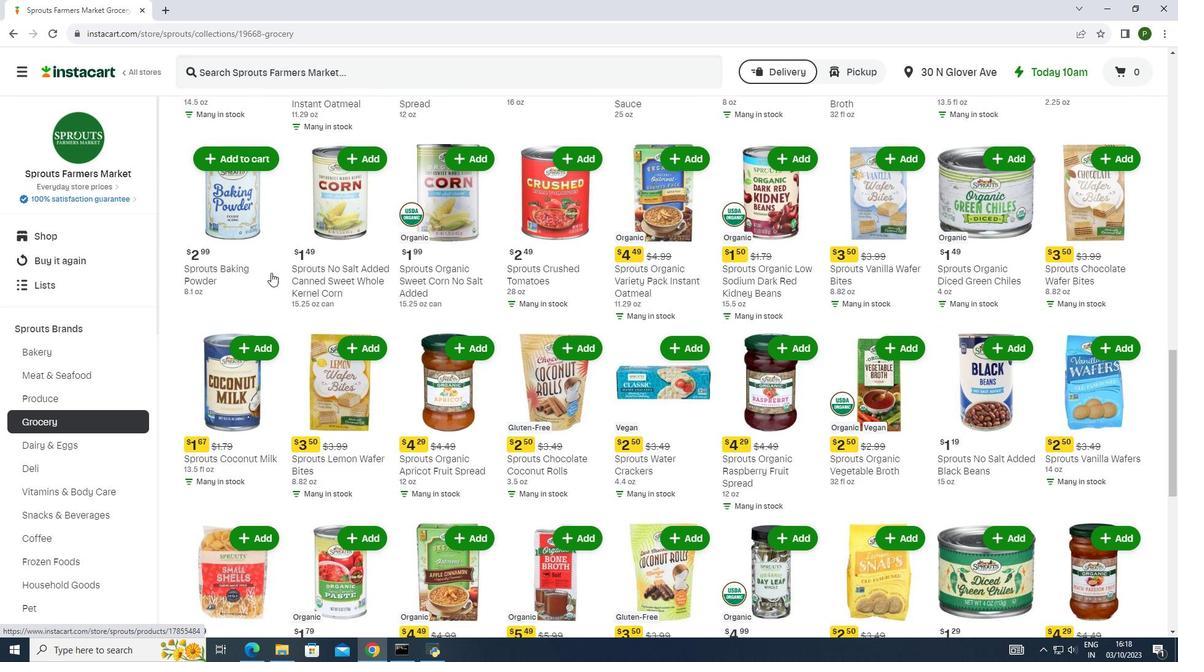 
Action: Mouse scrolled (271, 272) with delta (0, 0)
Screenshot: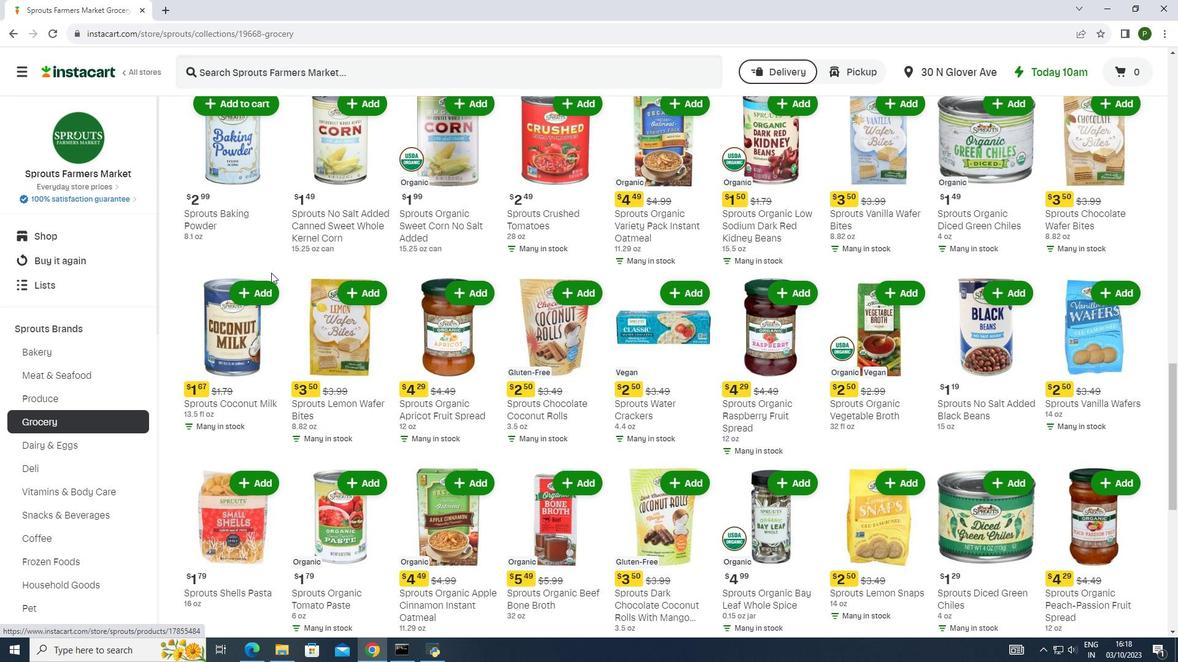 
Action: Mouse scrolled (271, 272) with delta (0, 0)
Screenshot: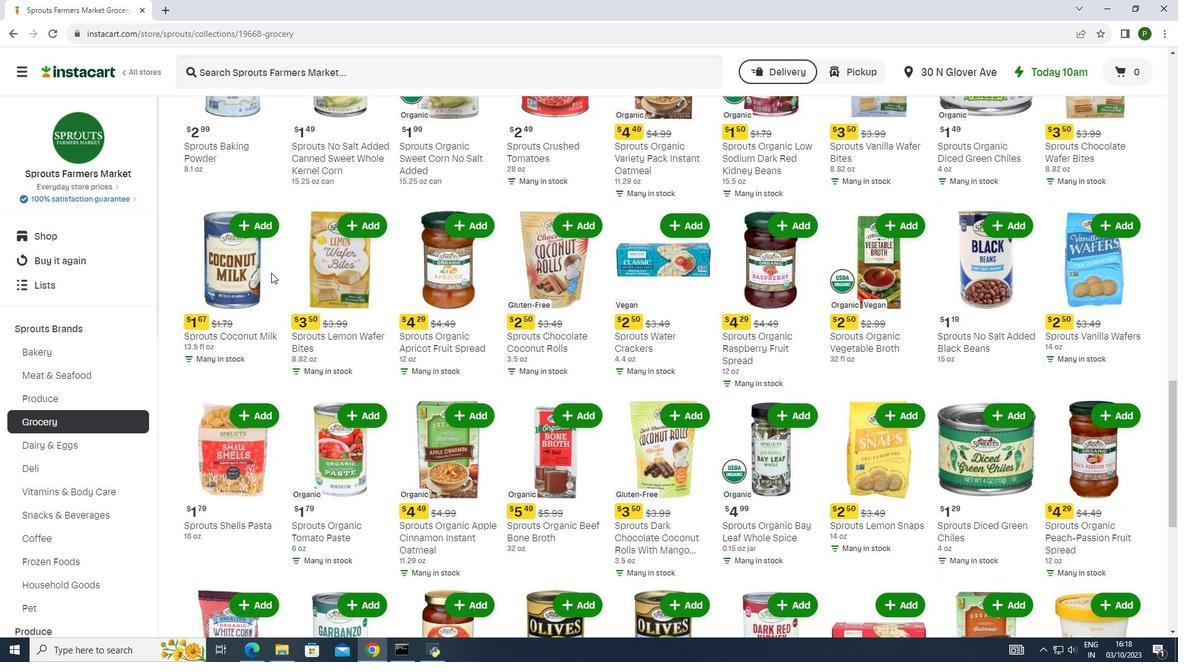 
Action: Mouse scrolled (271, 272) with delta (0, 0)
Screenshot: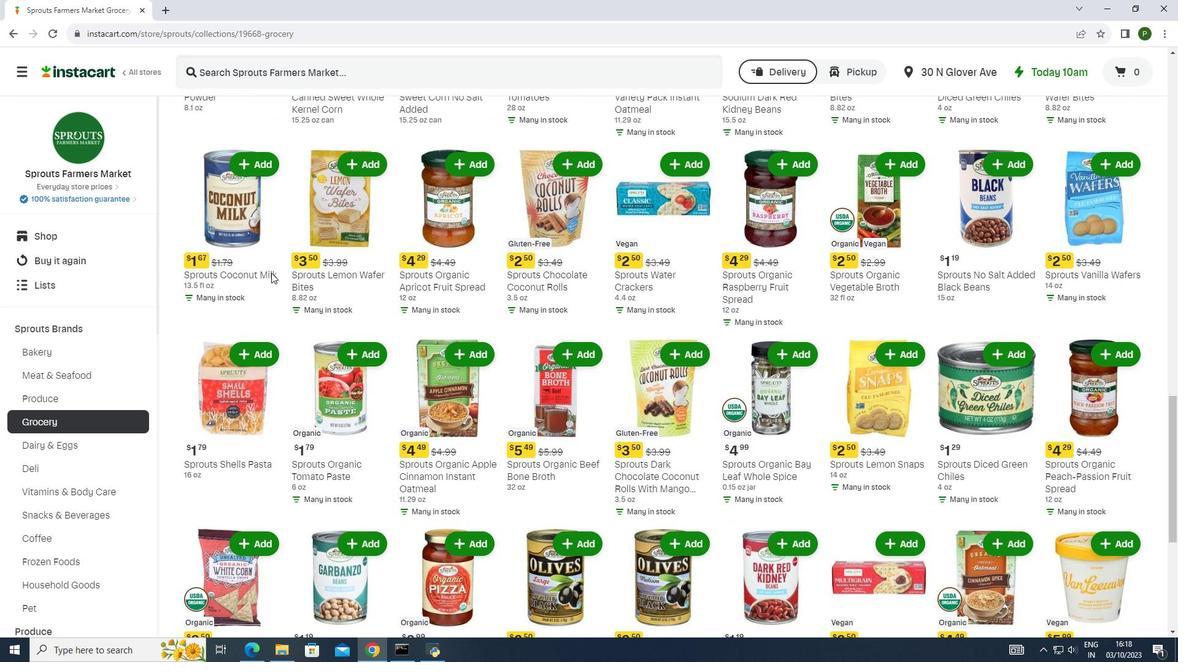 
Action: Mouse scrolled (271, 272) with delta (0, 0)
Screenshot: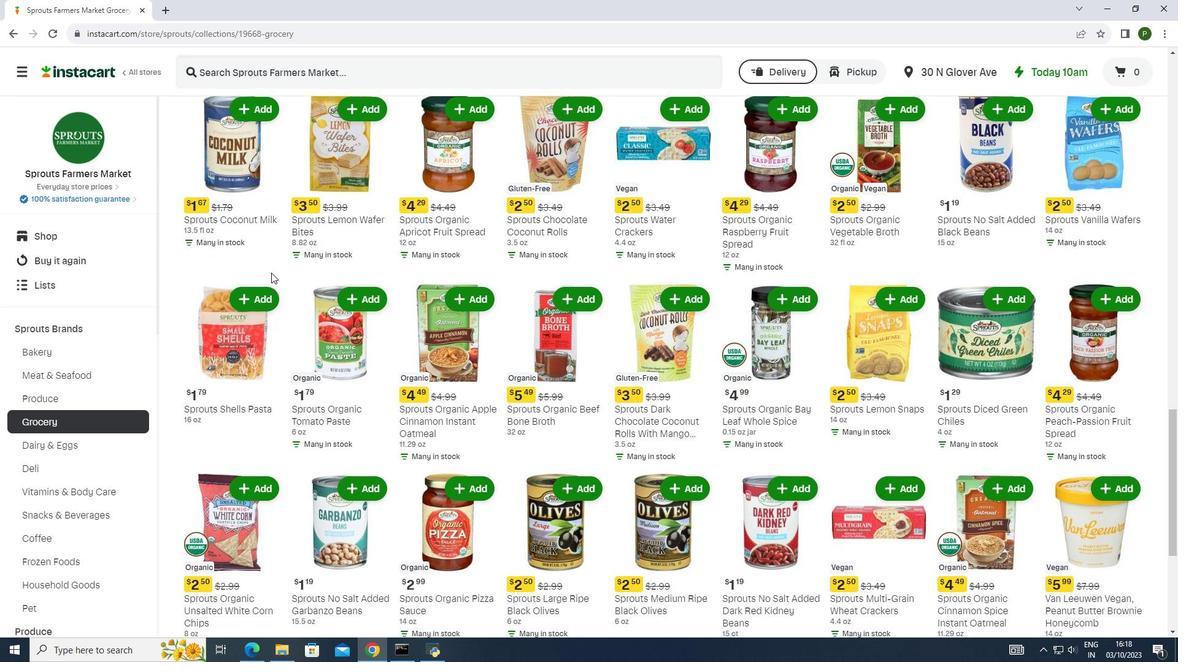 
Action: Mouse scrolled (271, 272) with delta (0, 0)
Screenshot: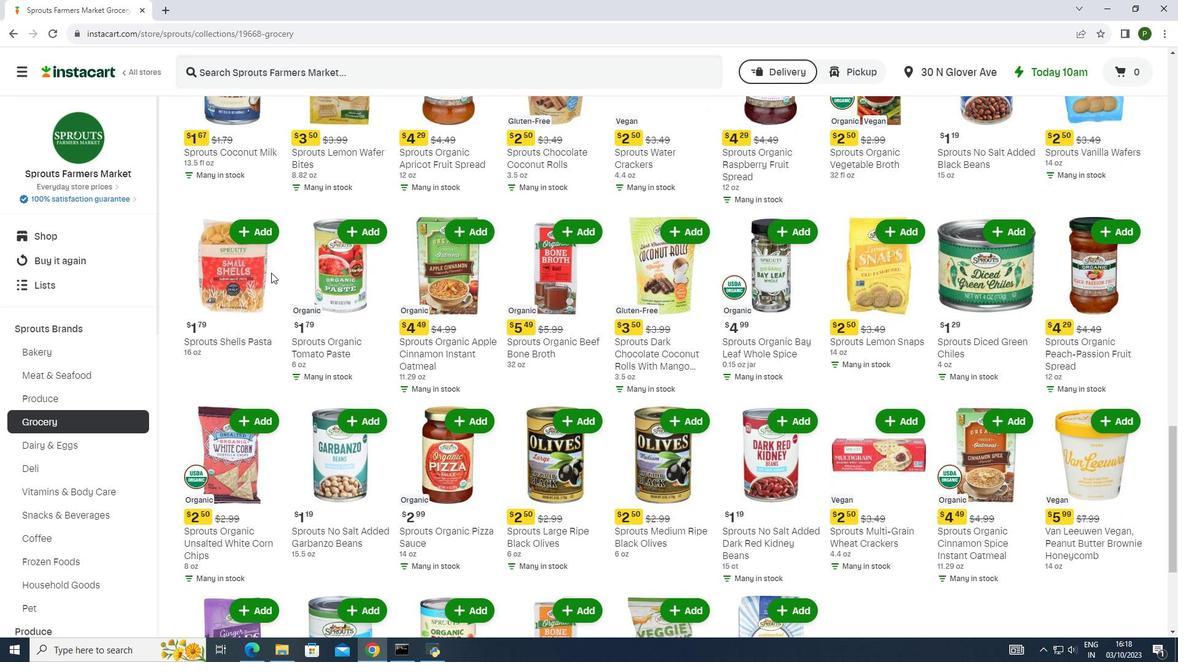 
Action: Mouse scrolled (271, 272) with delta (0, 0)
Screenshot: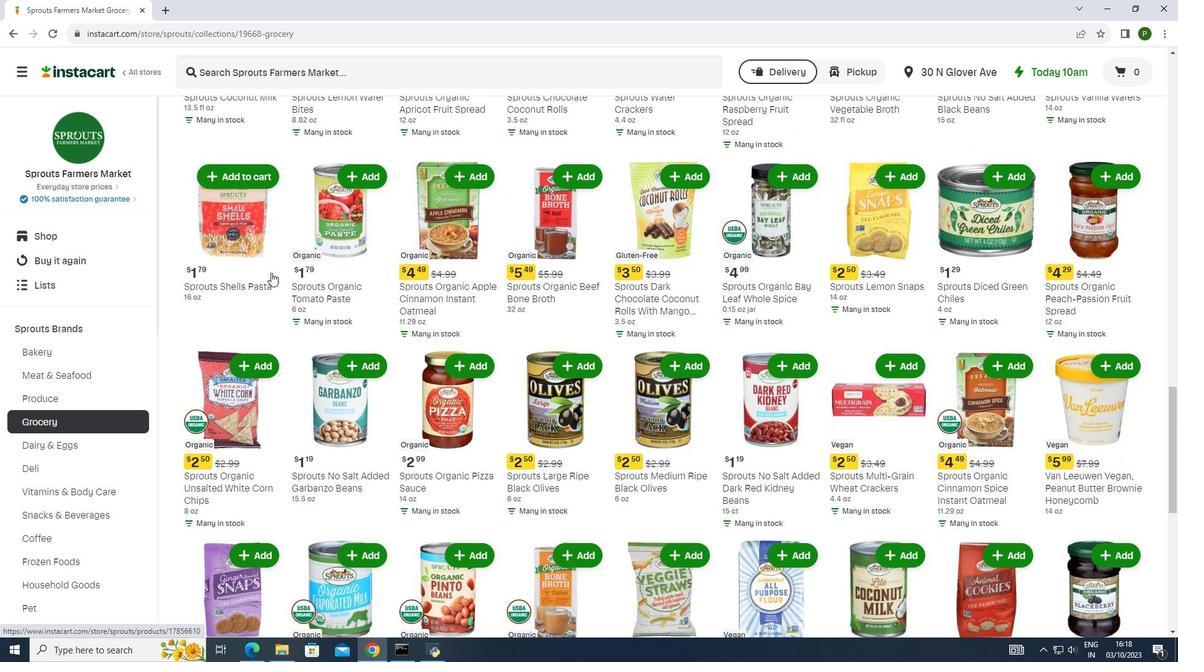
Action: Mouse scrolled (271, 272) with delta (0, 0)
Screenshot: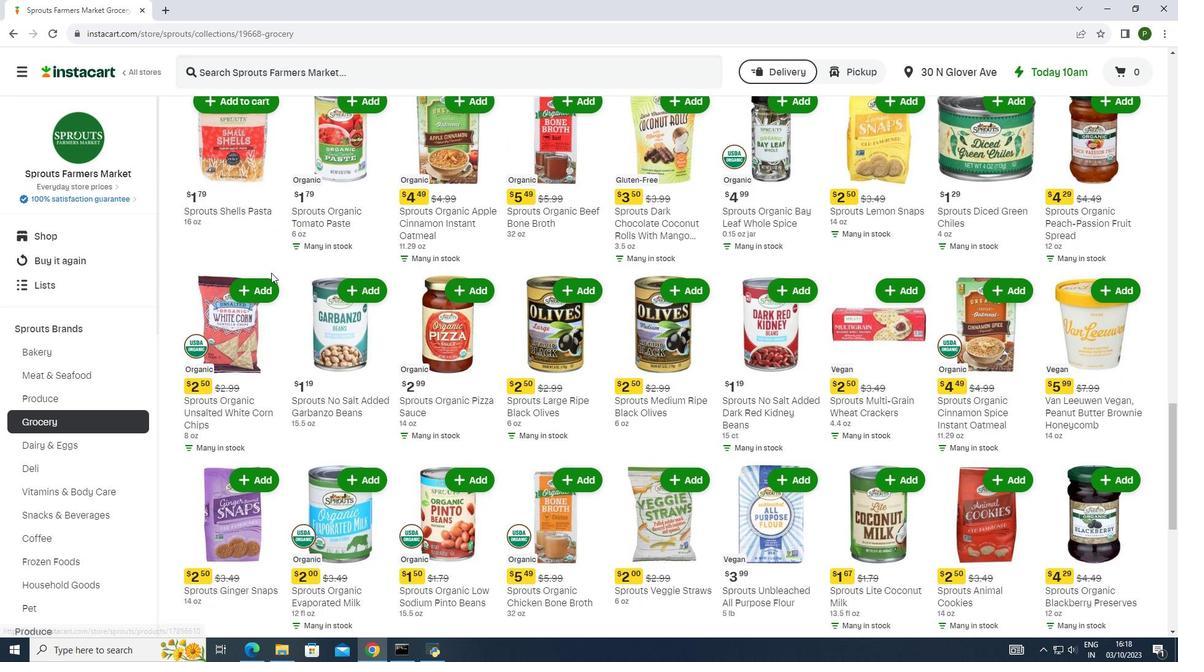 
Action: Mouse moved to (535, 250)
Screenshot: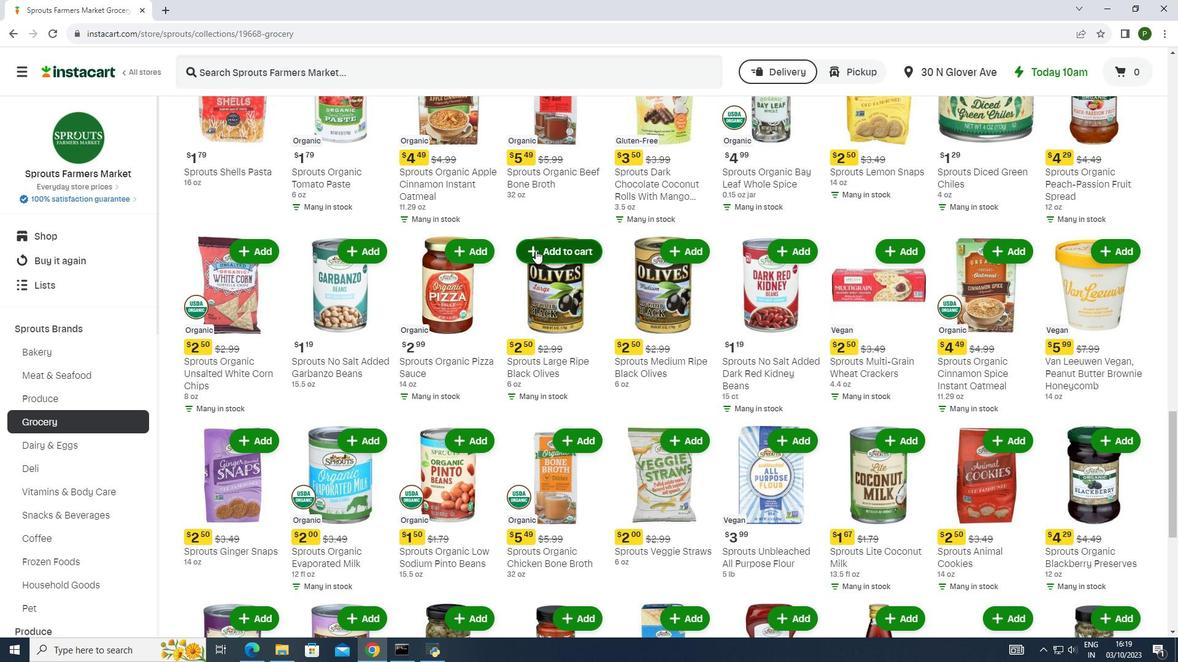 
Action: Mouse pressed left at (535, 250)
Screenshot: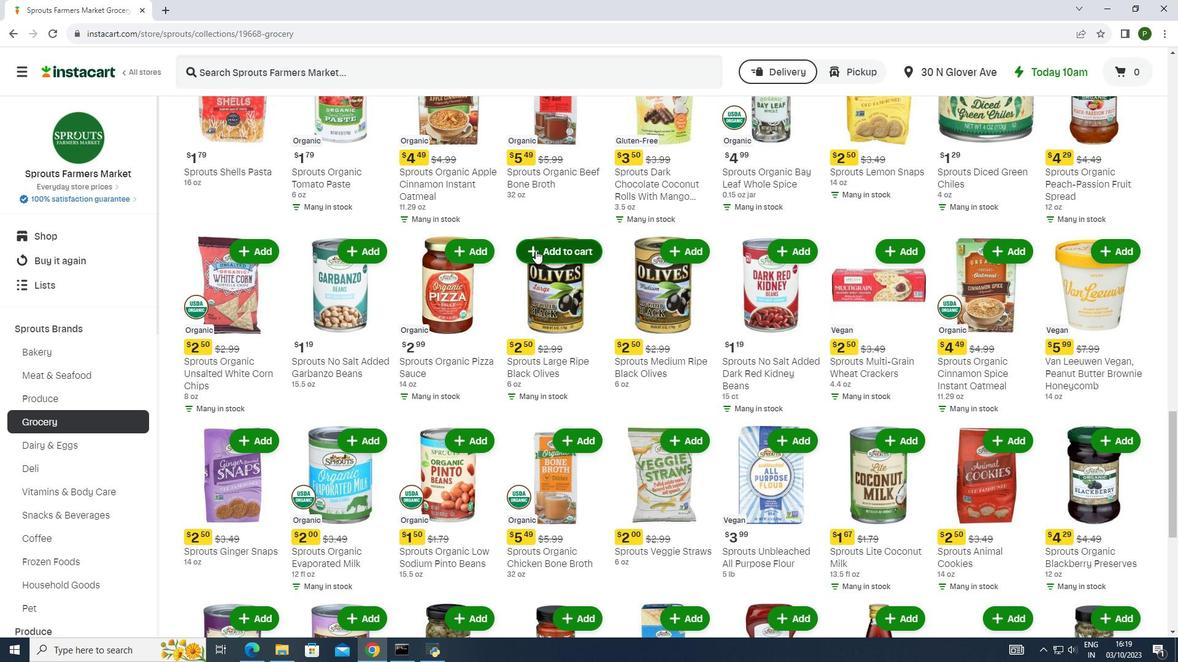 
